 Task: Check the percentage active listings of furnished in the last 3 years.
Action: Mouse moved to (770, 181)
Screenshot: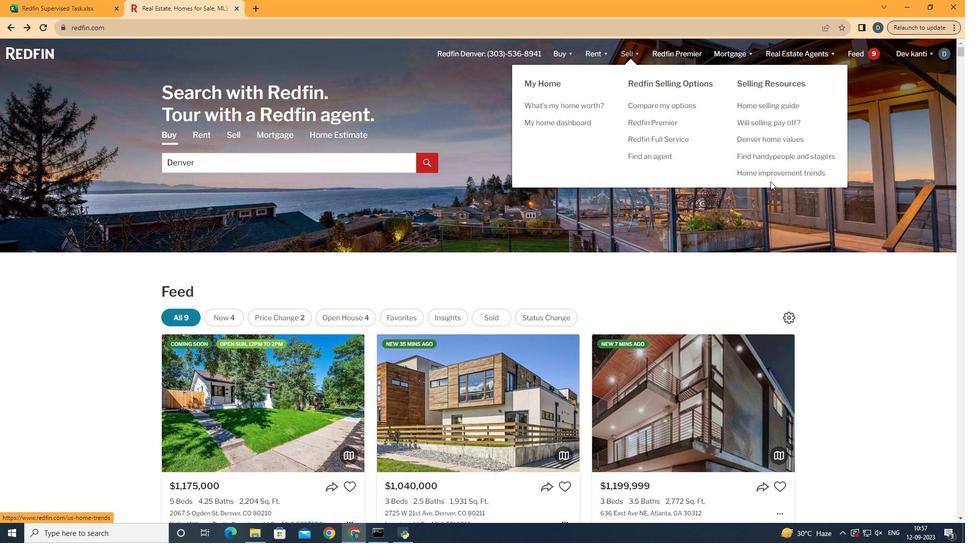 
Action: Mouse pressed left at (770, 181)
Screenshot: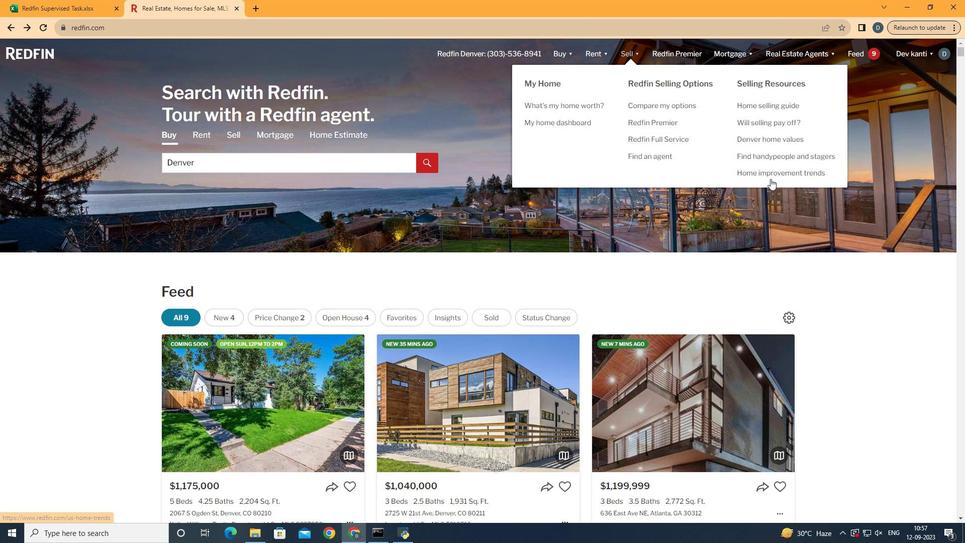 
Action: Mouse moved to (771, 174)
Screenshot: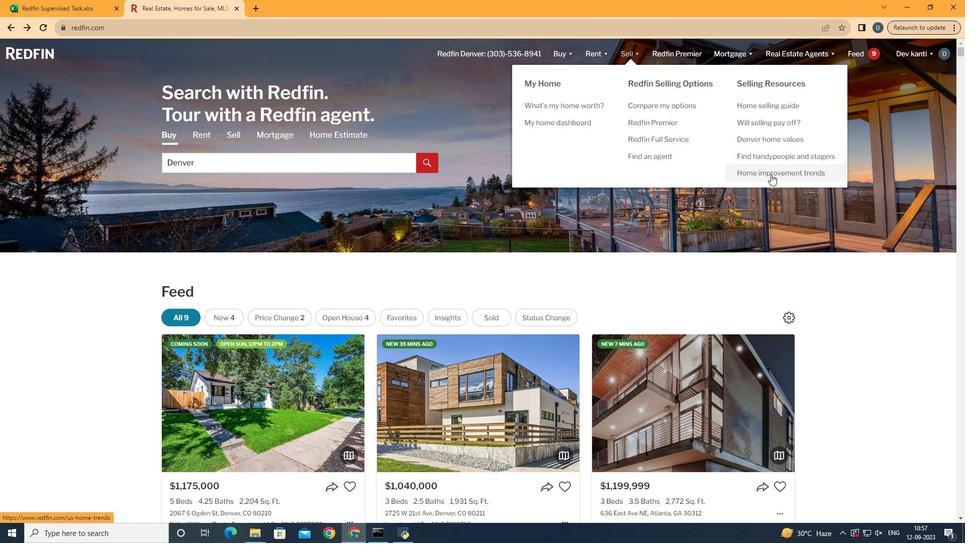 
Action: Mouse pressed left at (771, 174)
Screenshot: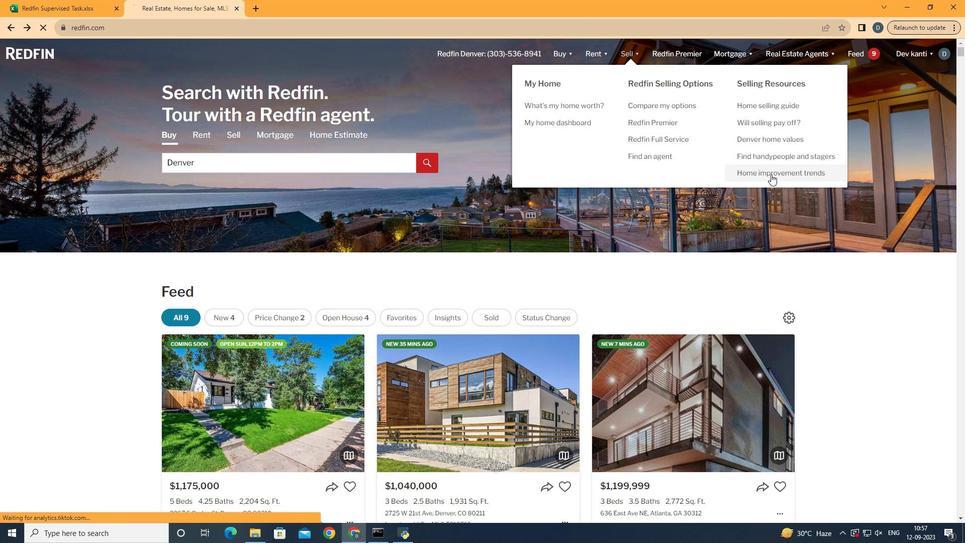 
Action: Mouse moved to (249, 197)
Screenshot: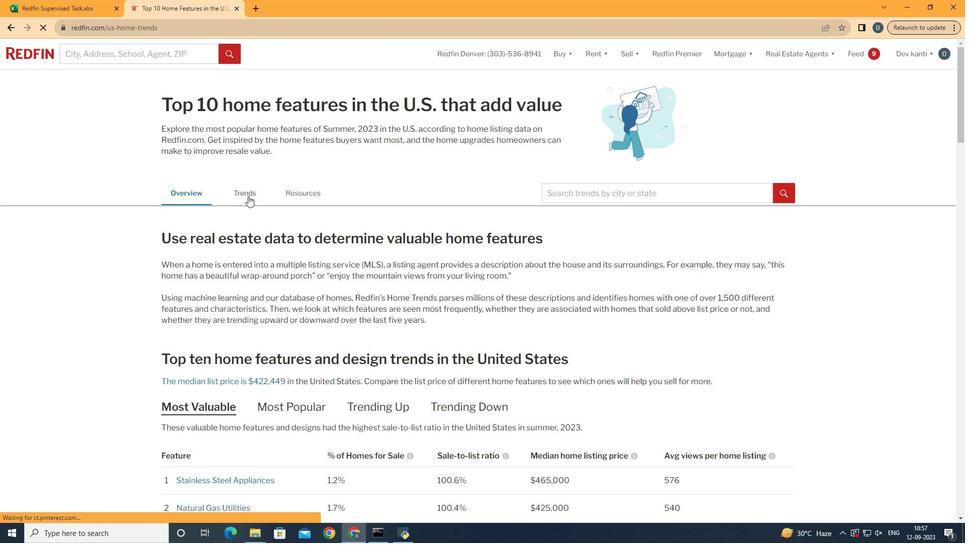 
Action: Mouse pressed left at (249, 197)
Screenshot: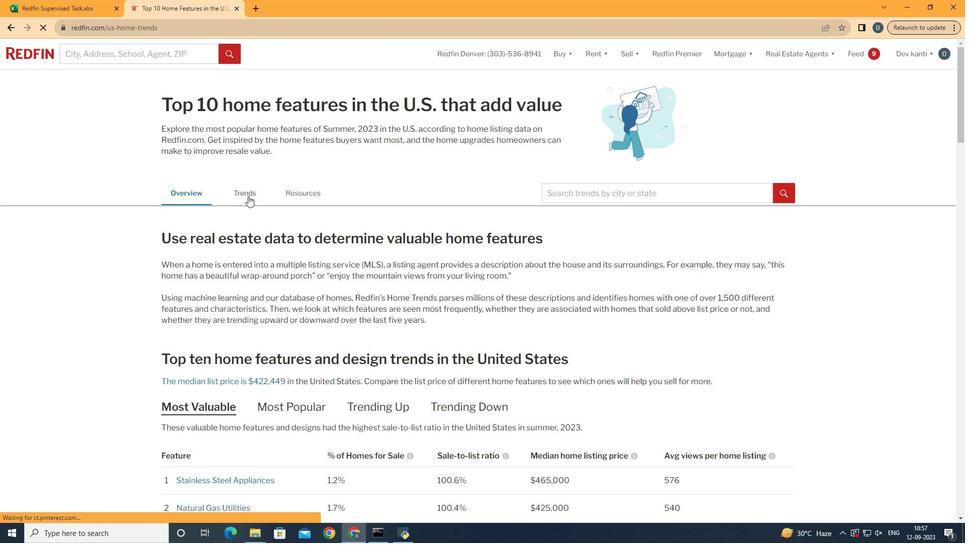 
Action: Mouse moved to (329, 275)
Screenshot: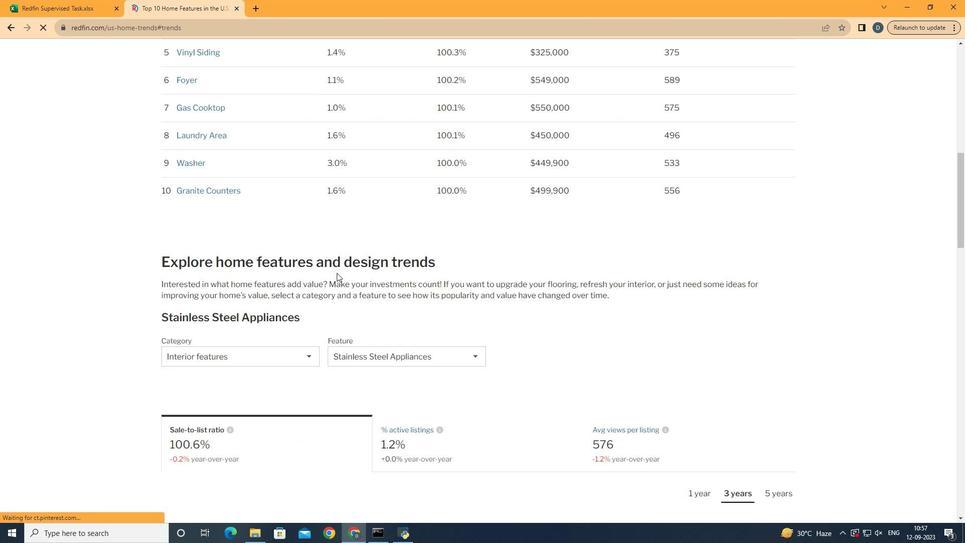 
Action: Mouse scrolled (329, 274) with delta (0, 0)
Screenshot: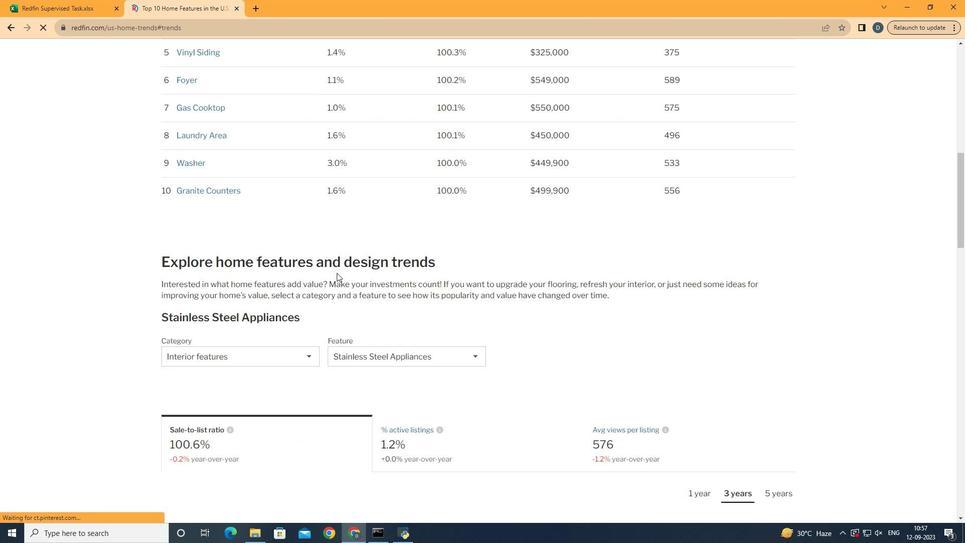 
Action: Mouse scrolled (329, 274) with delta (0, 0)
Screenshot: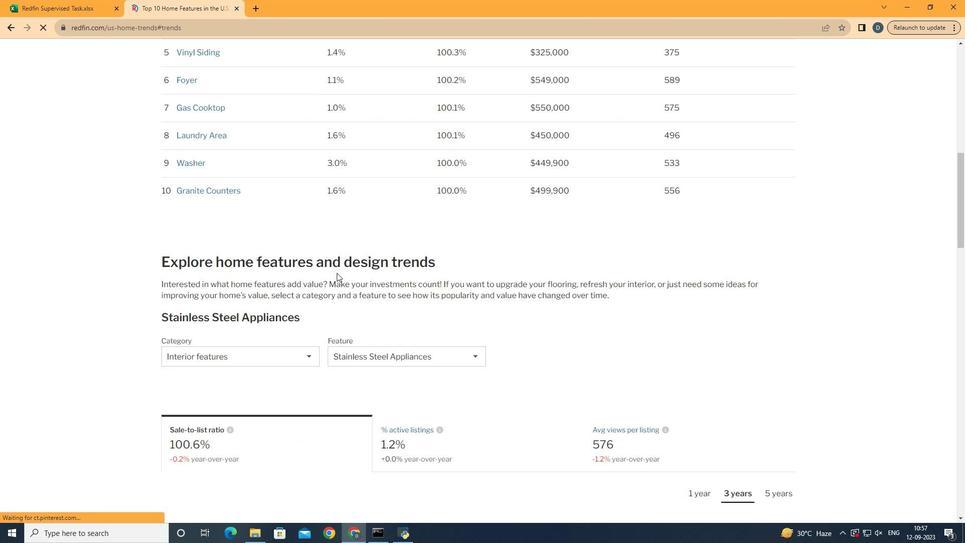 
Action: Mouse moved to (329, 275)
Screenshot: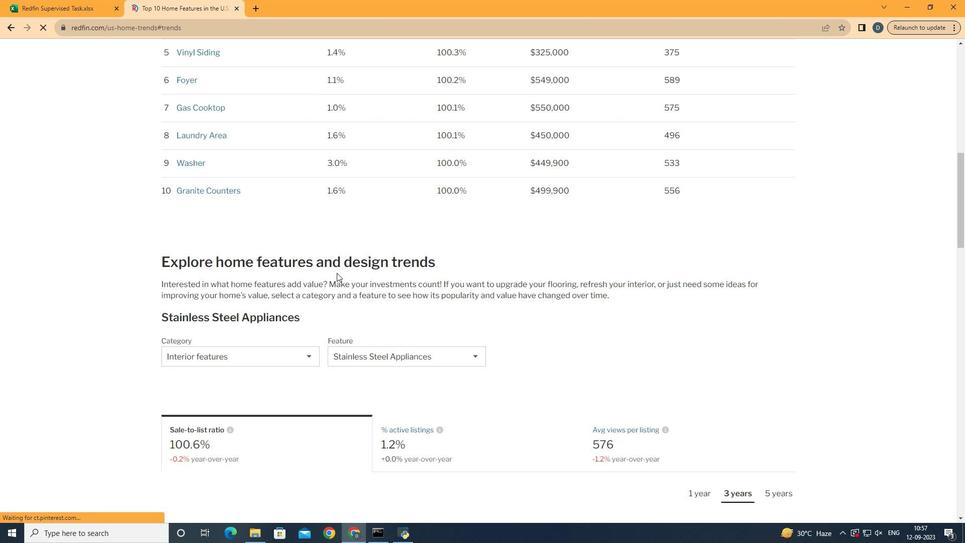 
Action: Mouse scrolled (329, 274) with delta (0, 0)
Screenshot: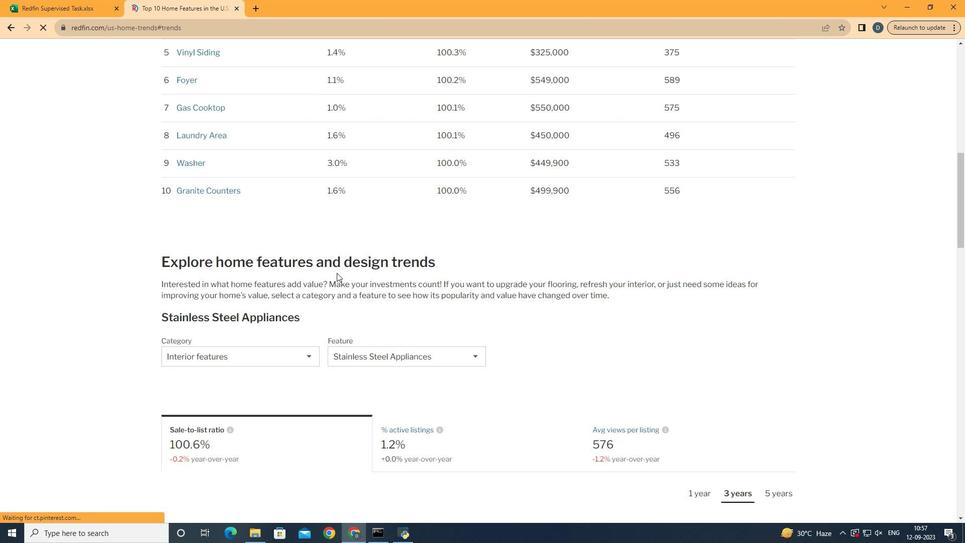 
Action: Mouse moved to (331, 275)
Screenshot: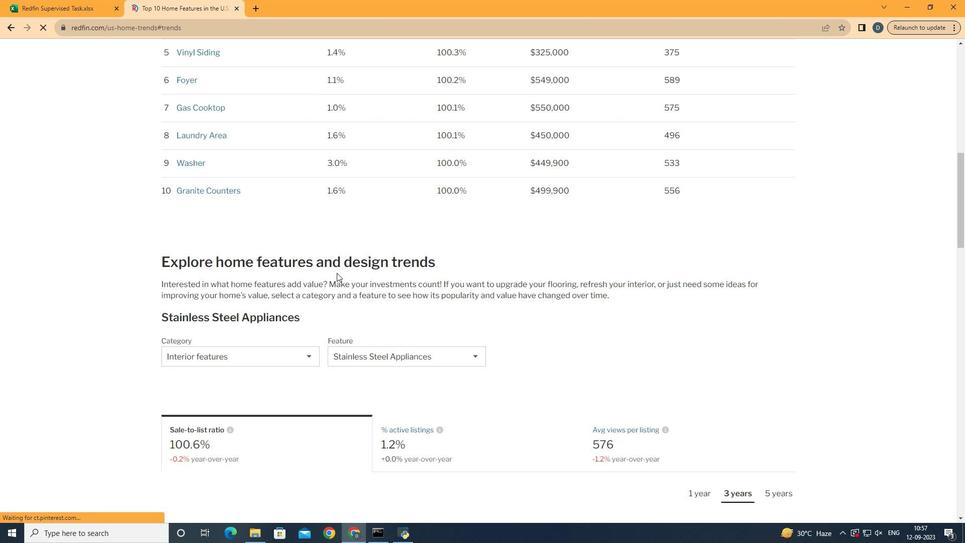 
Action: Mouse scrolled (331, 274) with delta (0, 0)
Screenshot: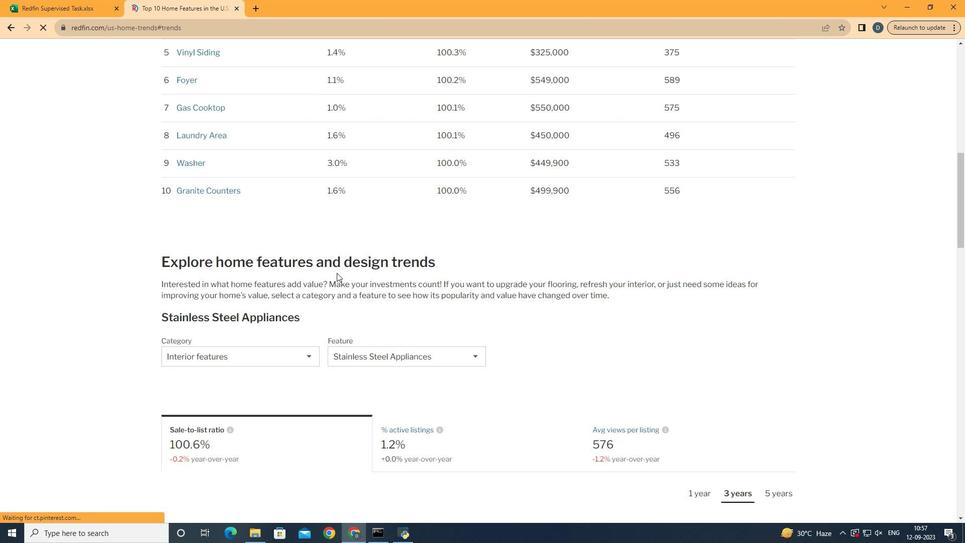 
Action: Mouse moved to (333, 274)
Screenshot: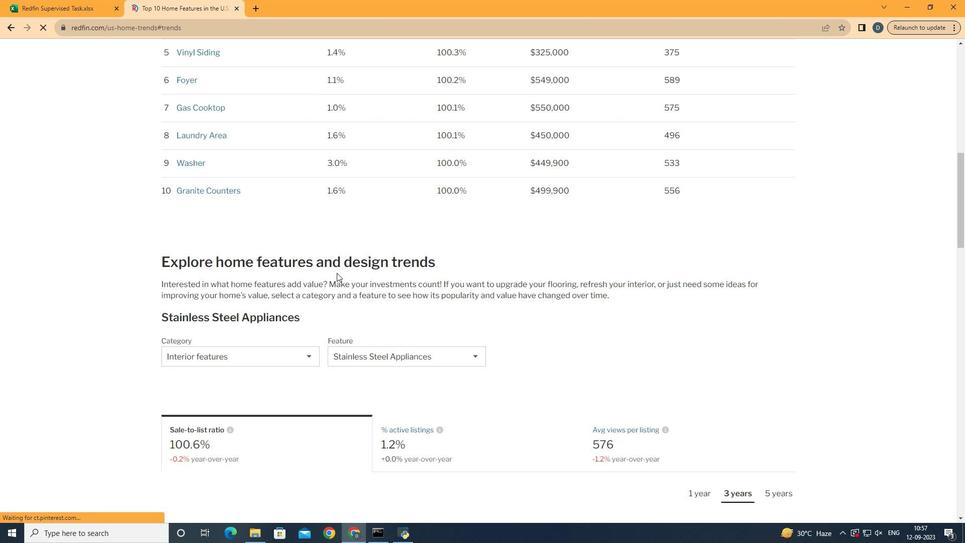 
Action: Mouse scrolled (333, 273) with delta (0, 0)
Screenshot: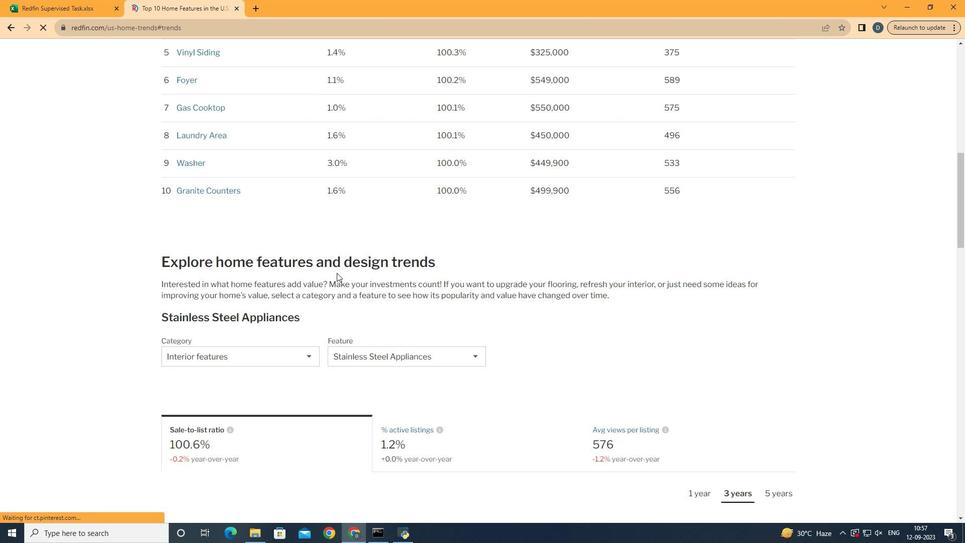 
Action: Mouse moved to (336, 273)
Screenshot: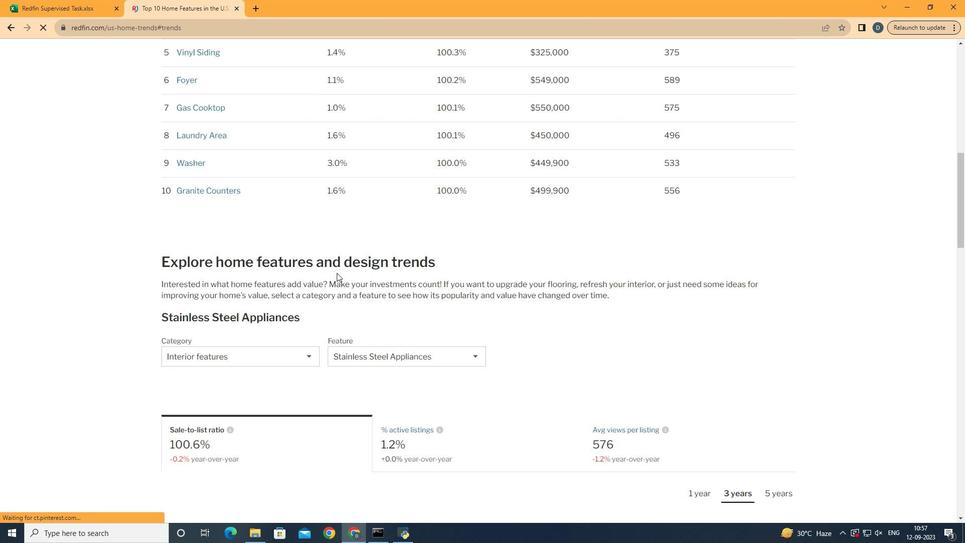
Action: Mouse scrolled (336, 272) with delta (0, 0)
Screenshot: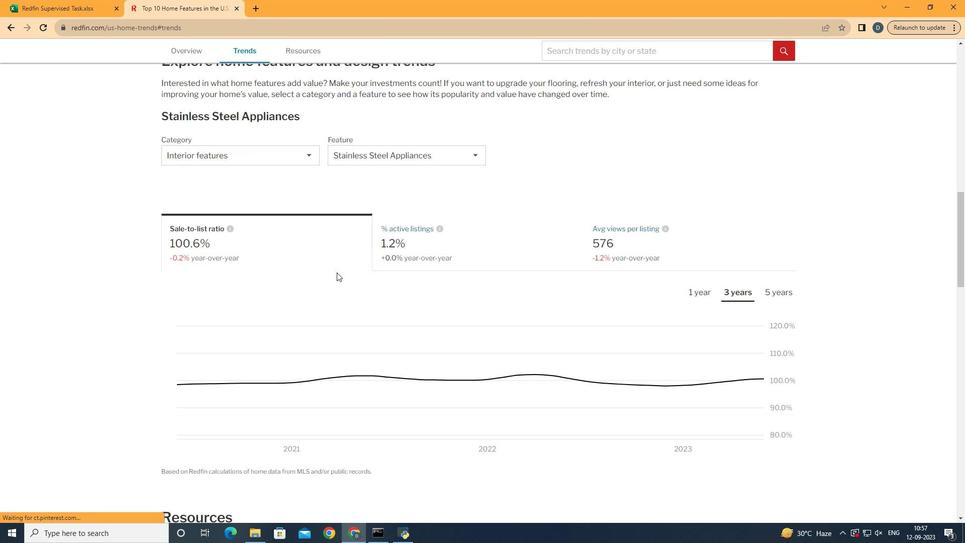 
Action: Mouse scrolled (336, 272) with delta (0, 0)
Screenshot: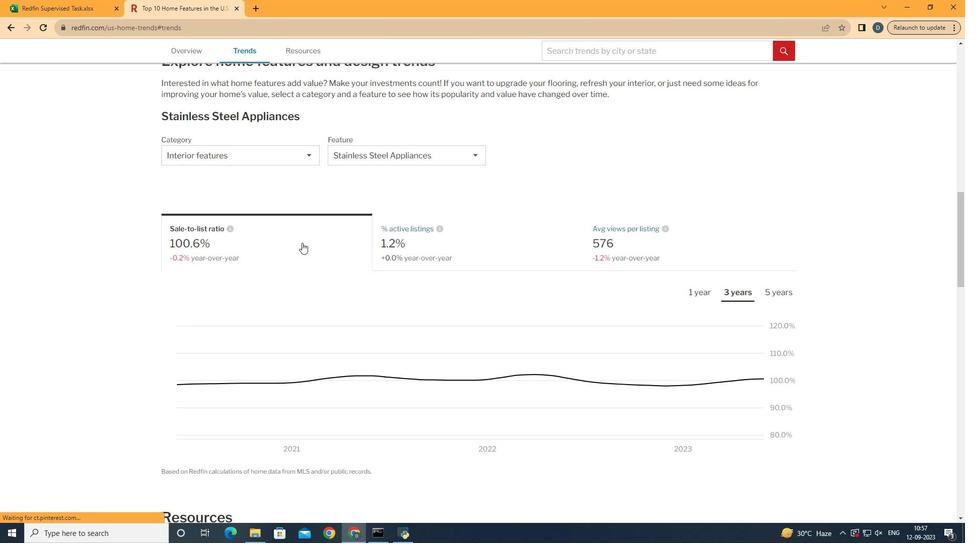 
Action: Mouse scrolled (336, 272) with delta (0, 0)
Screenshot: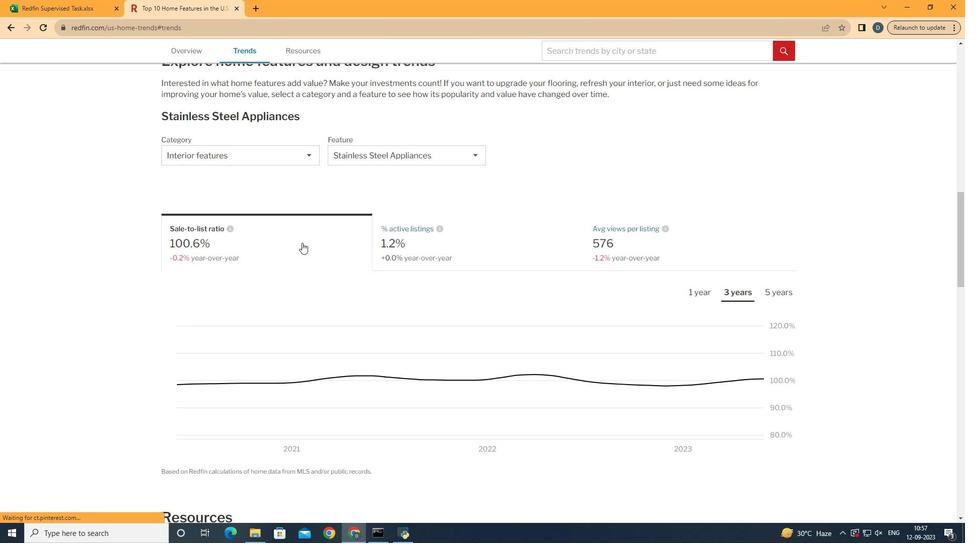 
Action: Mouse scrolled (336, 272) with delta (0, 0)
Screenshot: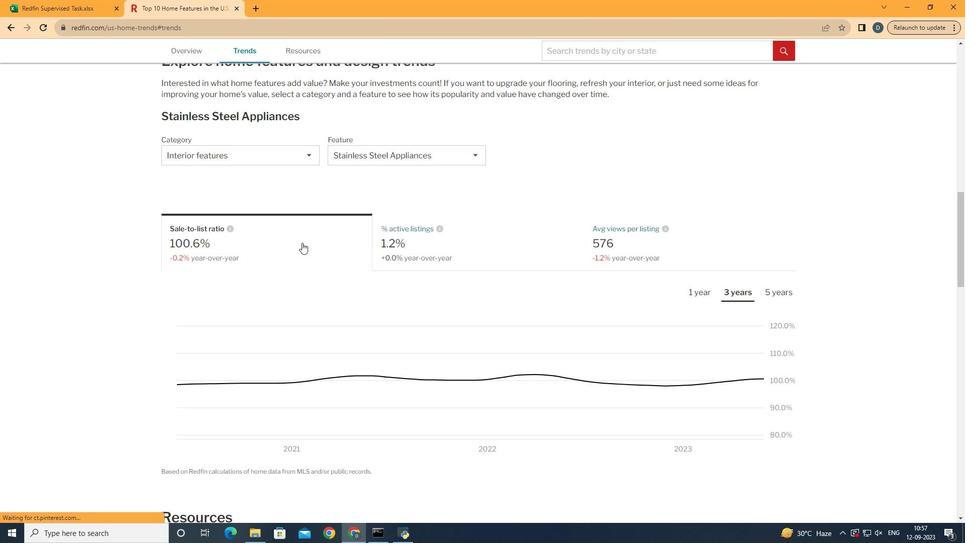 
Action: Mouse moved to (278, 157)
Screenshot: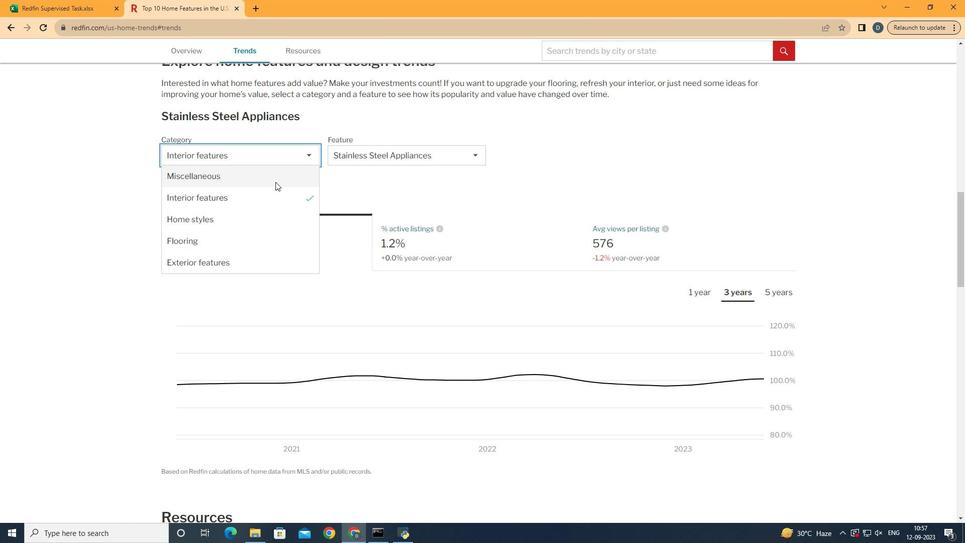 
Action: Mouse pressed left at (278, 157)
Screenshot: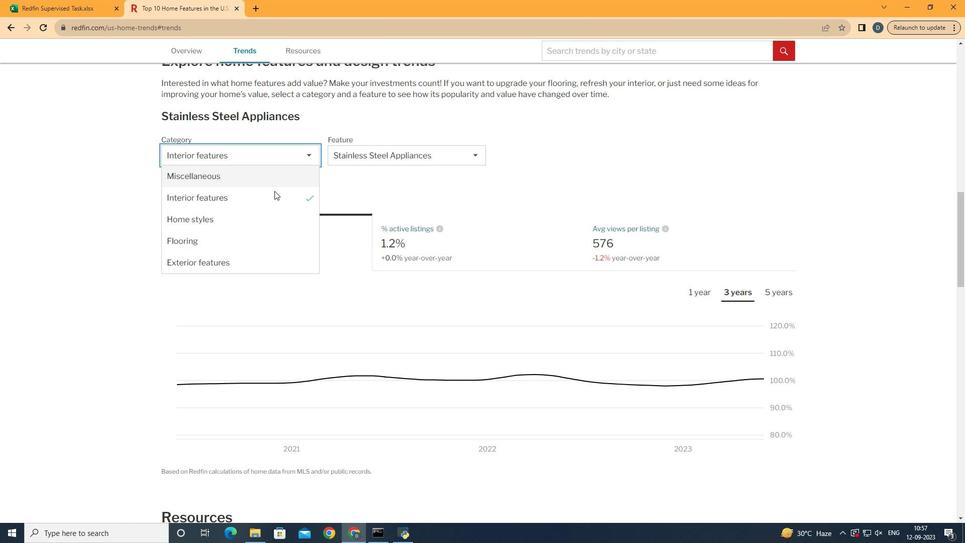 
Action: Mouse moved to (274, 194)
Screenshot: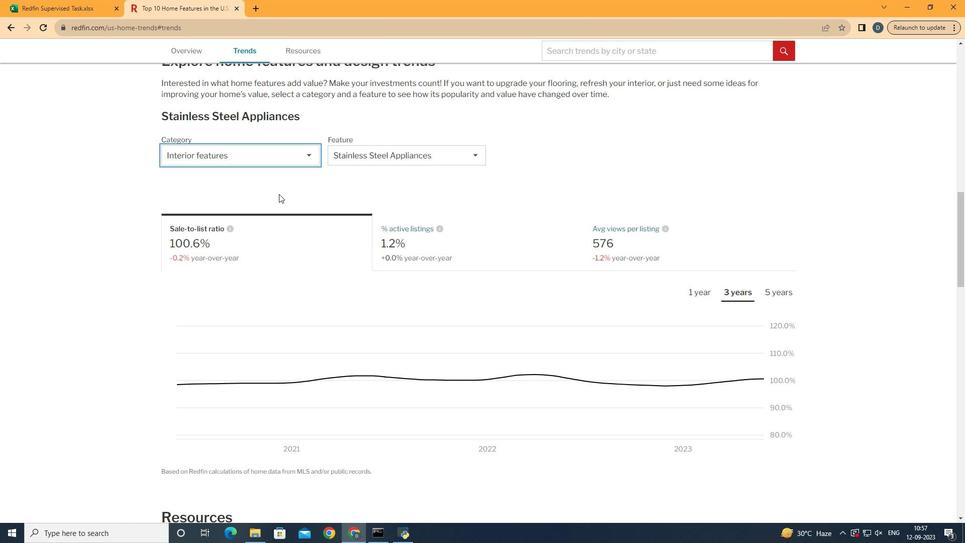 
Action: Mouse pressed left at (274, 194)
Screenshot: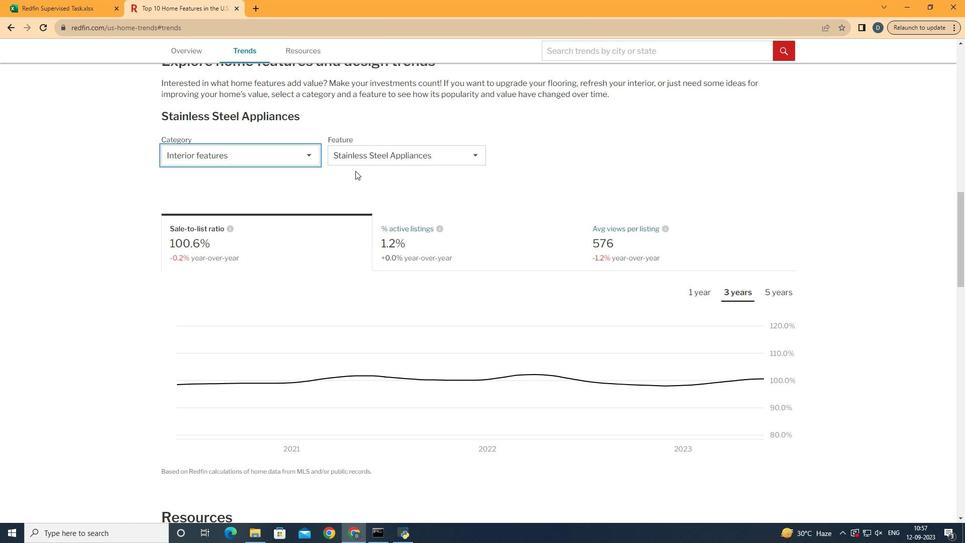 
Action: Mouse moved to (378, 157)
Screenshot: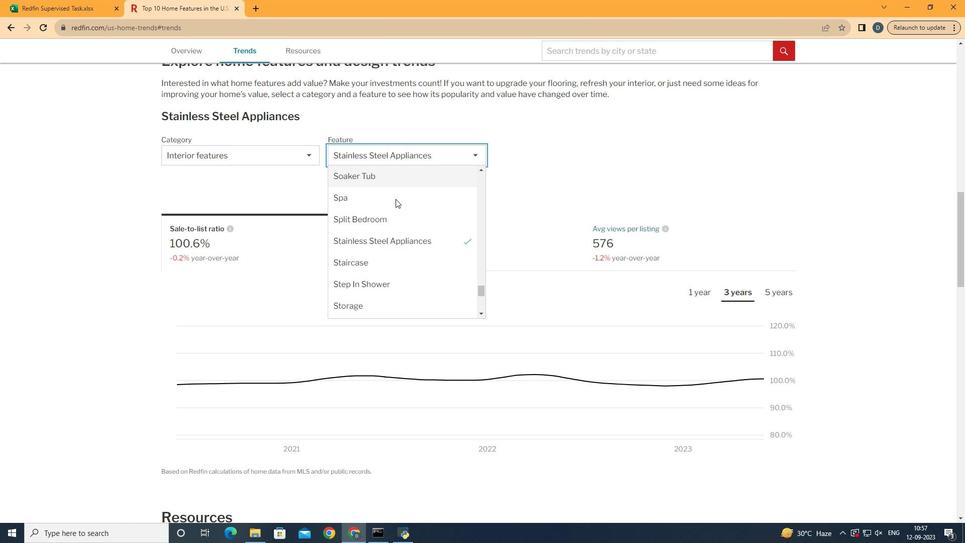 
Action: Mouse pressed left at (378, 157)
Screenshot: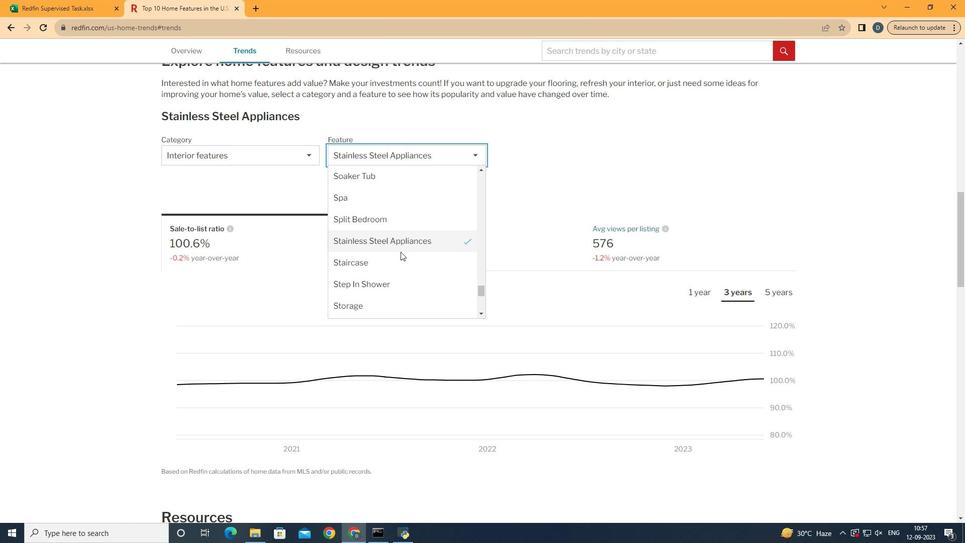 
Action: Mouse moved to (400, 255)
Screenshot: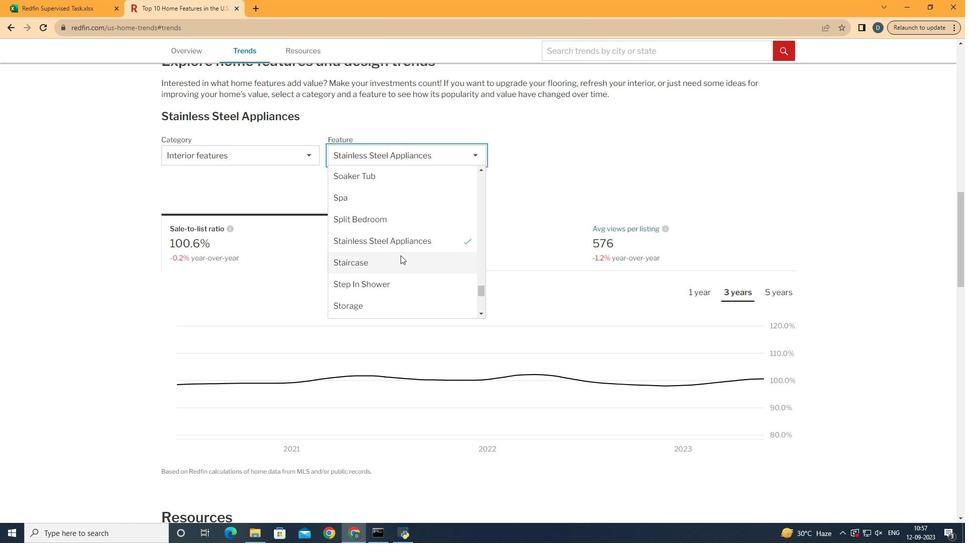 
Action: Mouse scrolled (400, 255) with delta (0, 0)
Screenshot: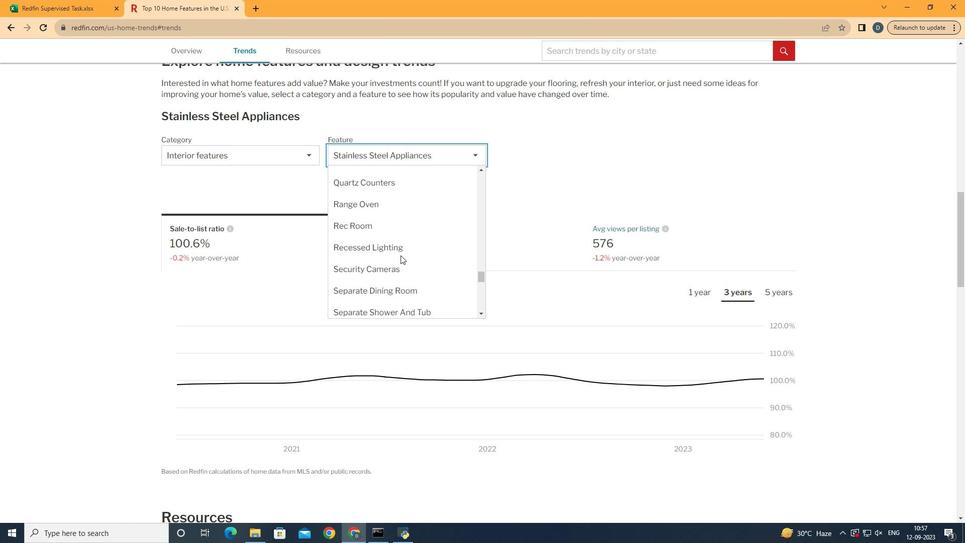 
Action: Mouse scrolled (400, 255) with delta (0, 0)
Screenshot: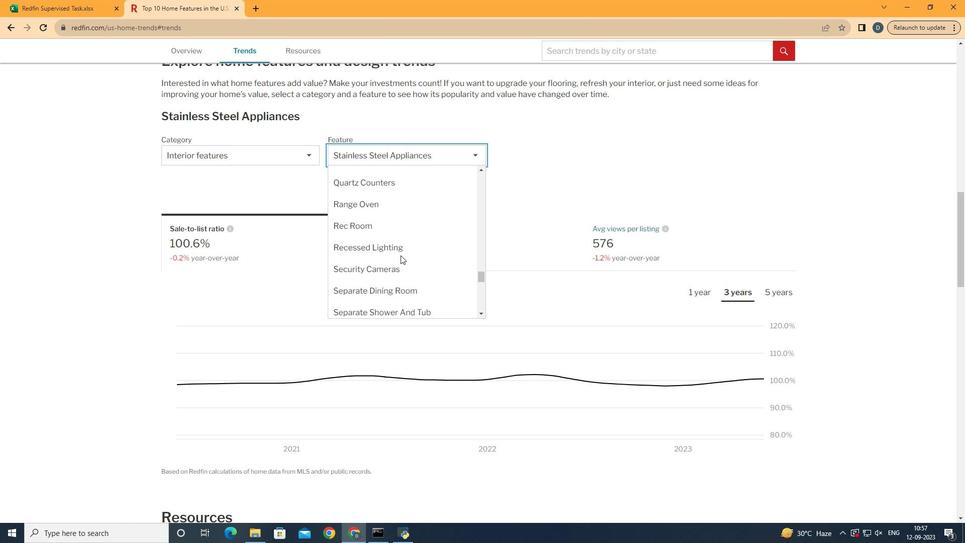
Action: Mouse scrolled (400, 255) with delta (0, 0)
Screenshot: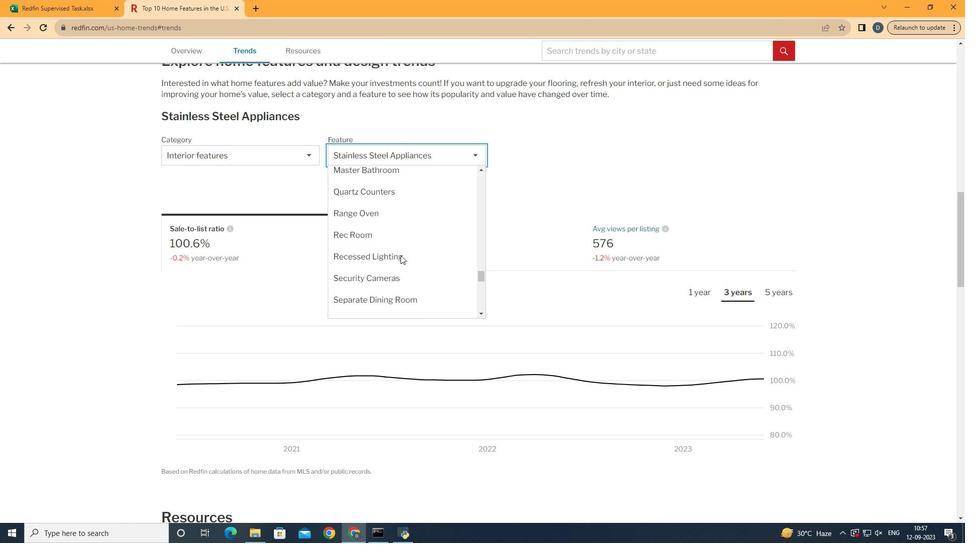 
Action: Mouse scrolled (400, 255) with delta (0, 0)
Screenshot: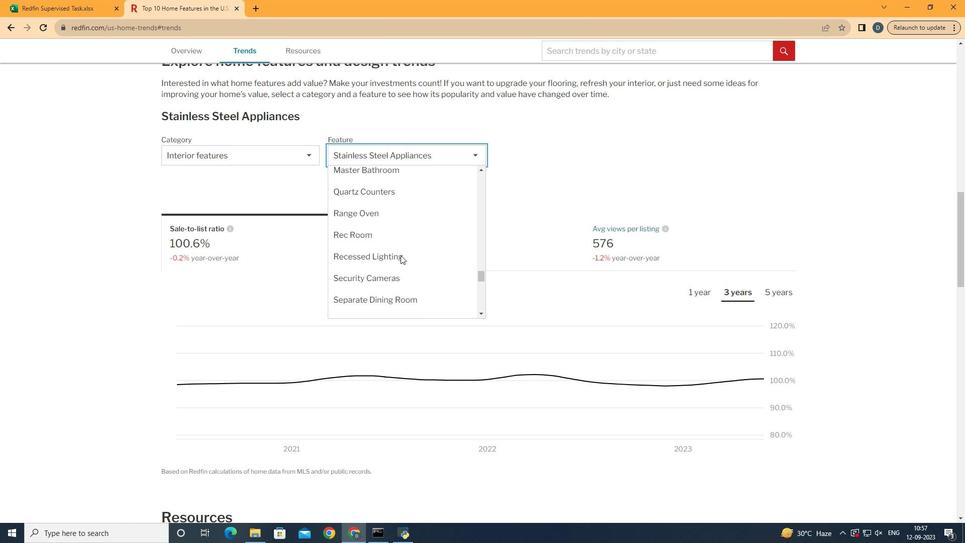 
Action: Mouse scrolled (400, 255) with delta (0, 0)
Screenshot: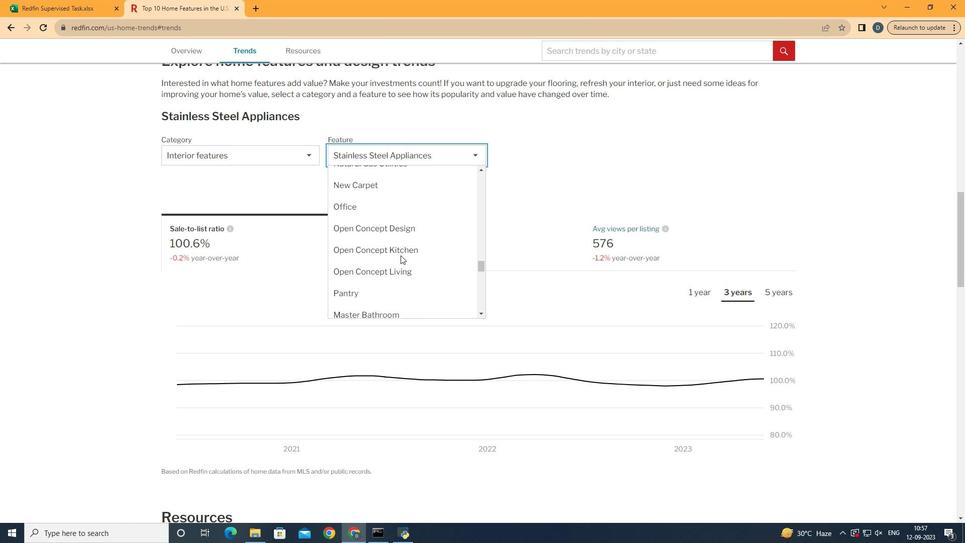 
Action: Mouse scrolled (400, 255) with delta (0, 0)
Screenshot: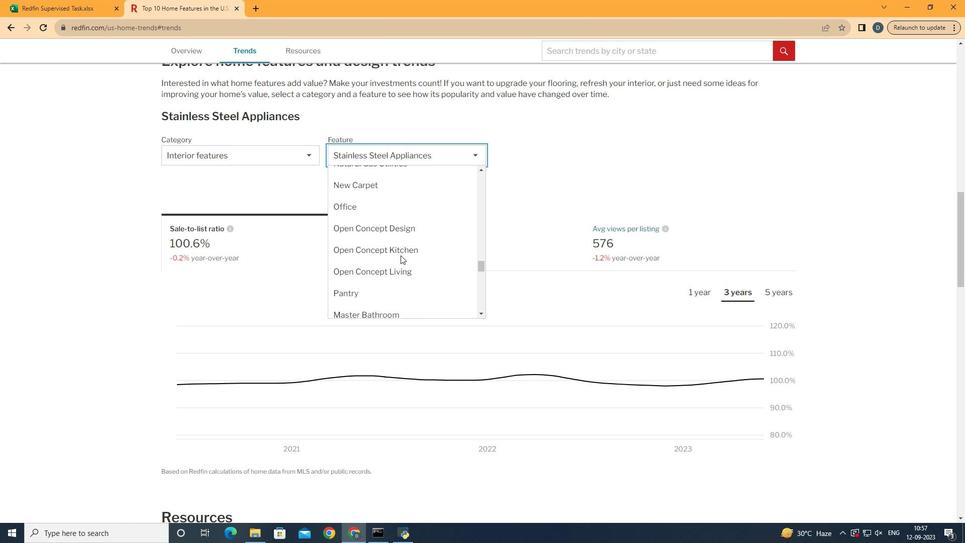 
Action: Mouse scrolled (400, 255) with delta (0, 0)
Screenshot: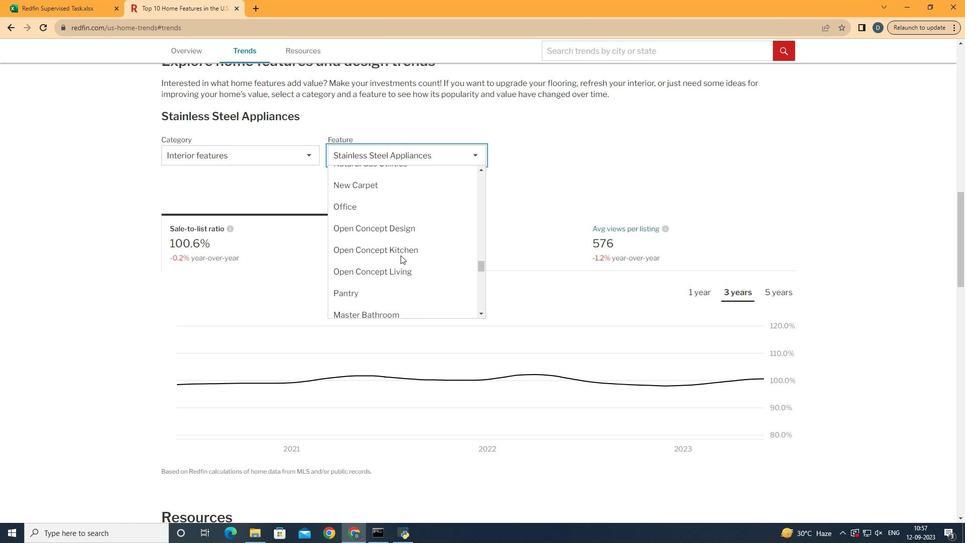 
Action: Mouse scrolled (400, 255) with delta (0, 0)
Screenshot: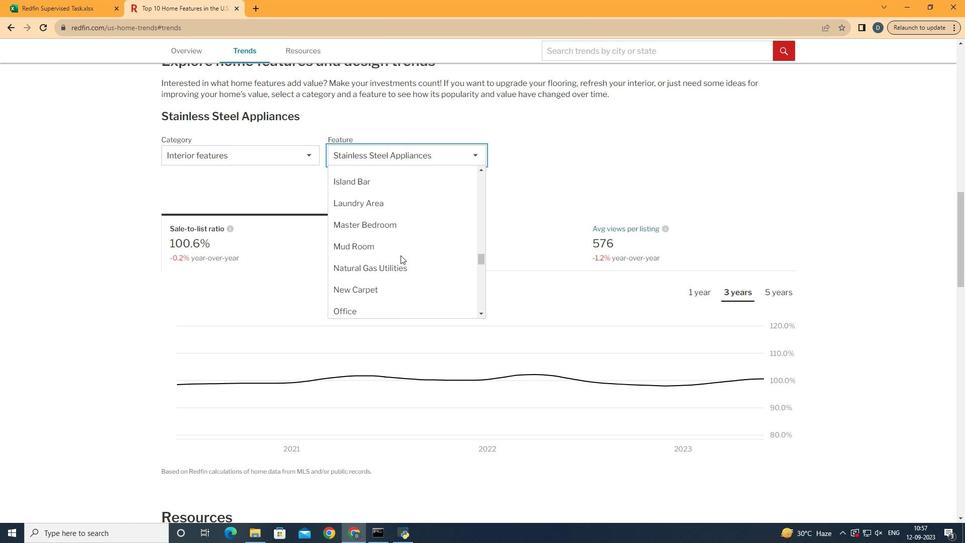 
Action: Mouse scrolled (400, 255) with delta (0, 0)
Screenshot: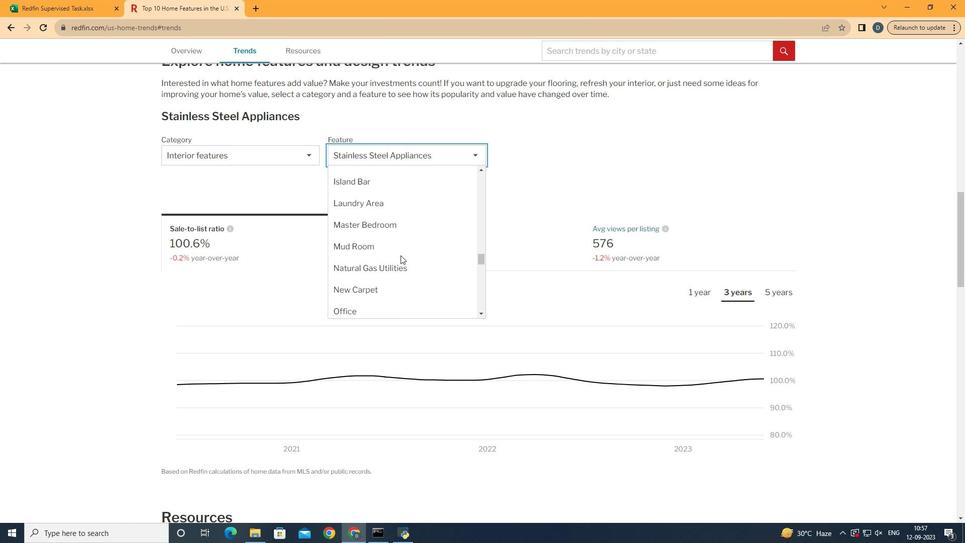 
Action: Mouse scrolled (400, 255) with delta (0, 0)
Screenshot: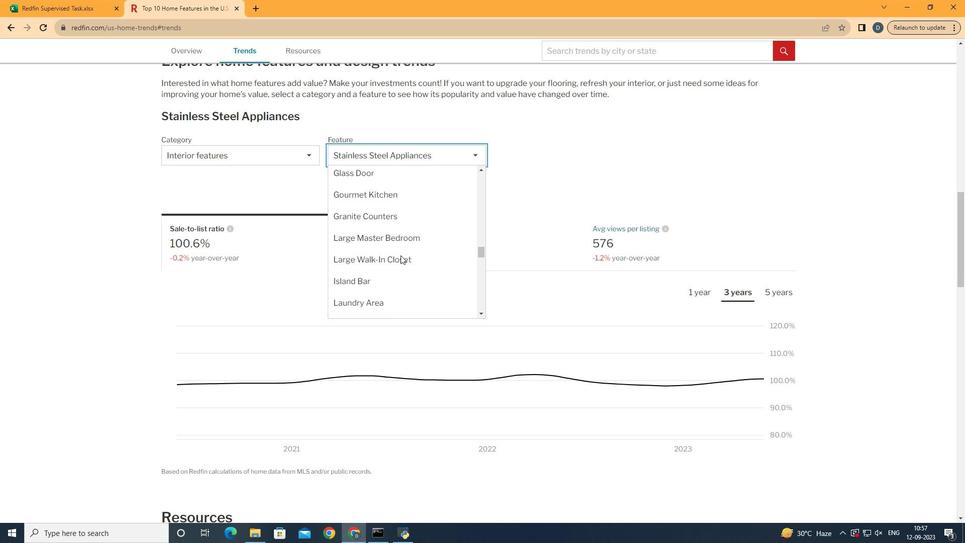 
Action: Mouse scrolled (400, 255) with delta (0, 0)
Screenshot: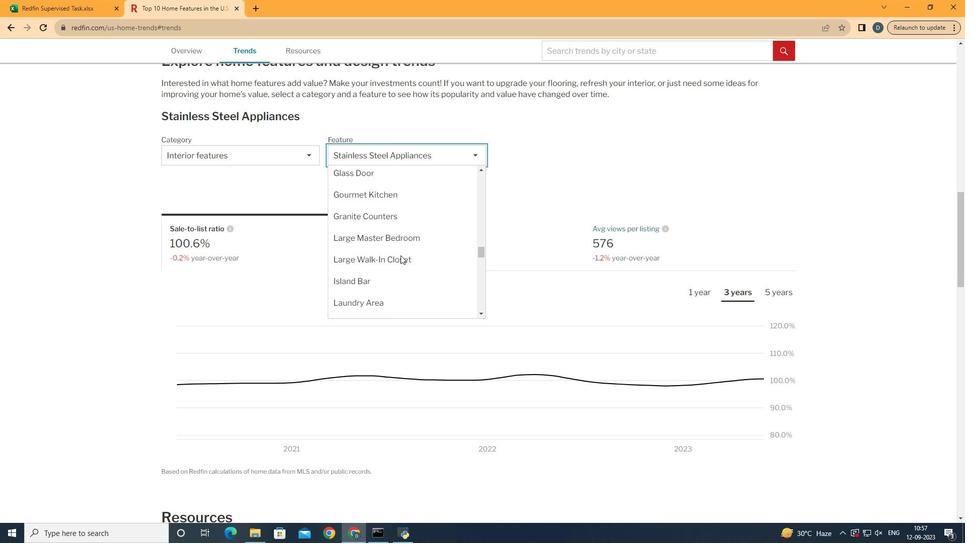 
Action: Mouse scrolled (400, 255) with delta (0, 0)
Screenshot: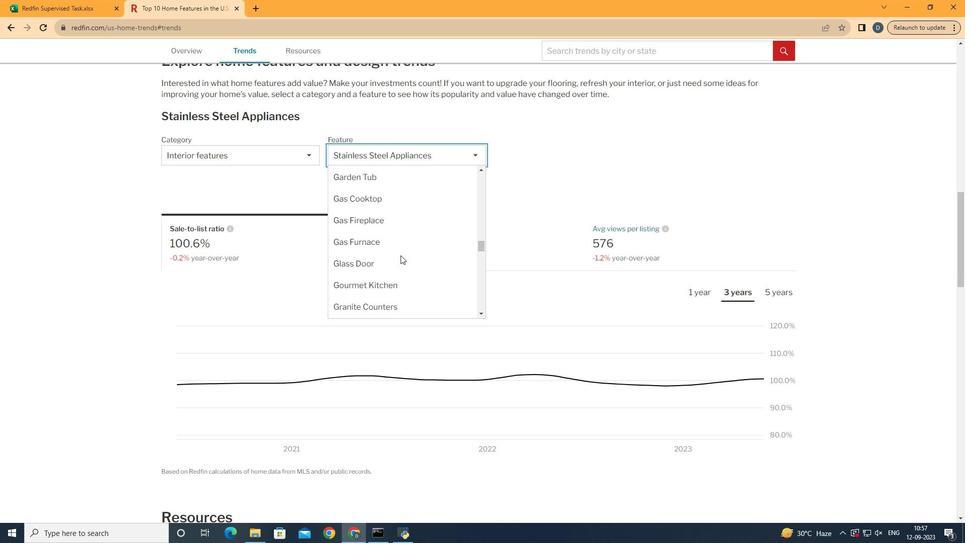 
Action: Mouse scrolled (400, 255) with delta (0, 0)
Screenshot: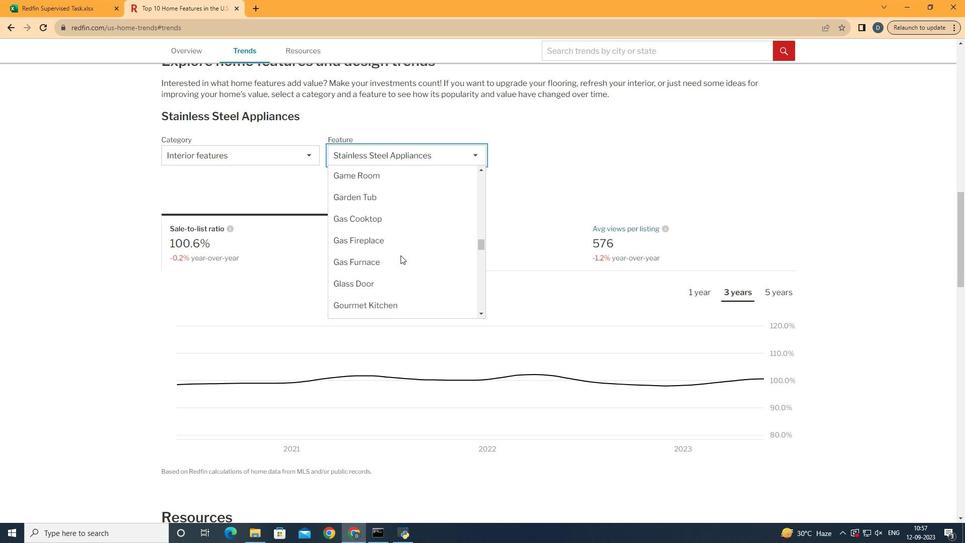 
Action: Mouse scrolled (400, 255) with delta (0, 0)
Screenshot: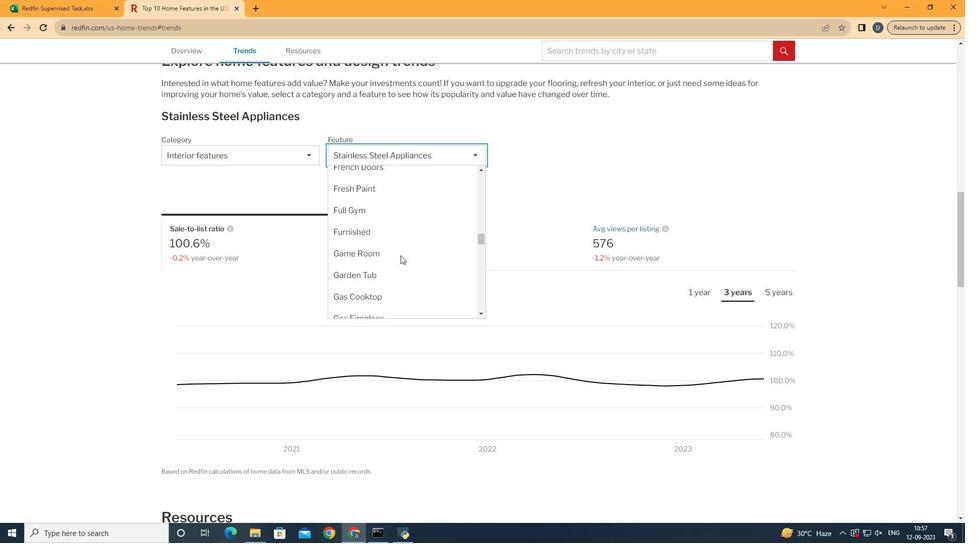 
Action: Mouse scrolled (400, 255) with delta (0, 0)
Screenshot: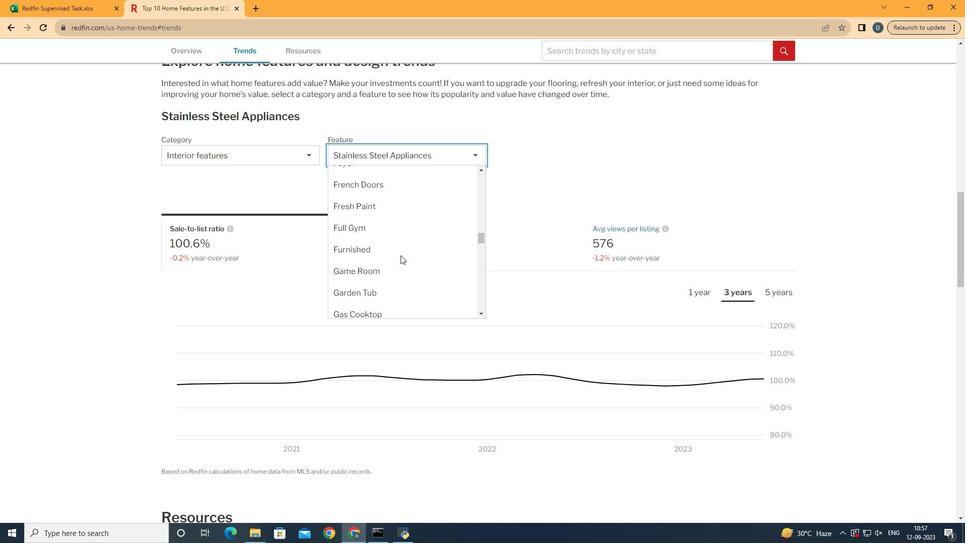 
Action: Mouse scrolled (400, 255) with delta (0, 0)
Screenshot: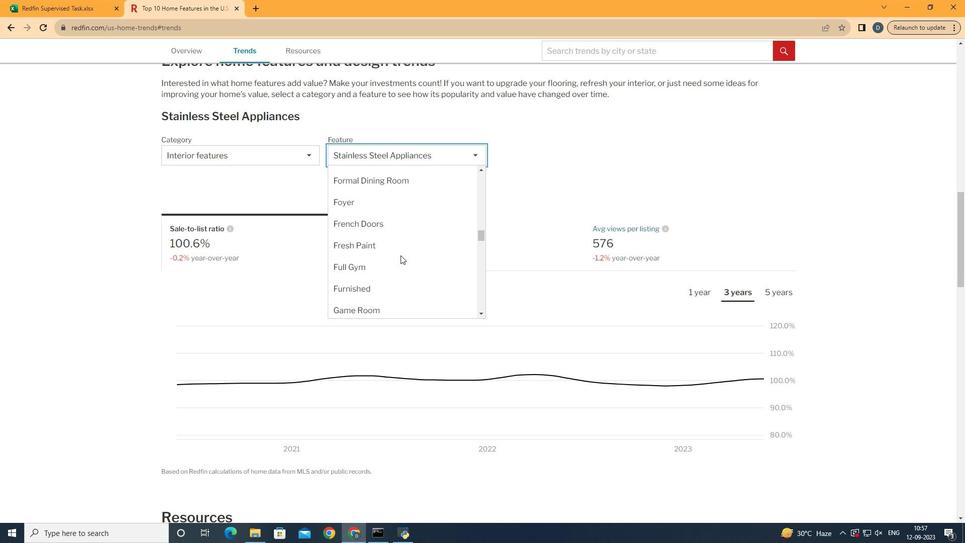 
Action: Mouse scrolled (400, 255) with delta (0, 0)
Screenshot: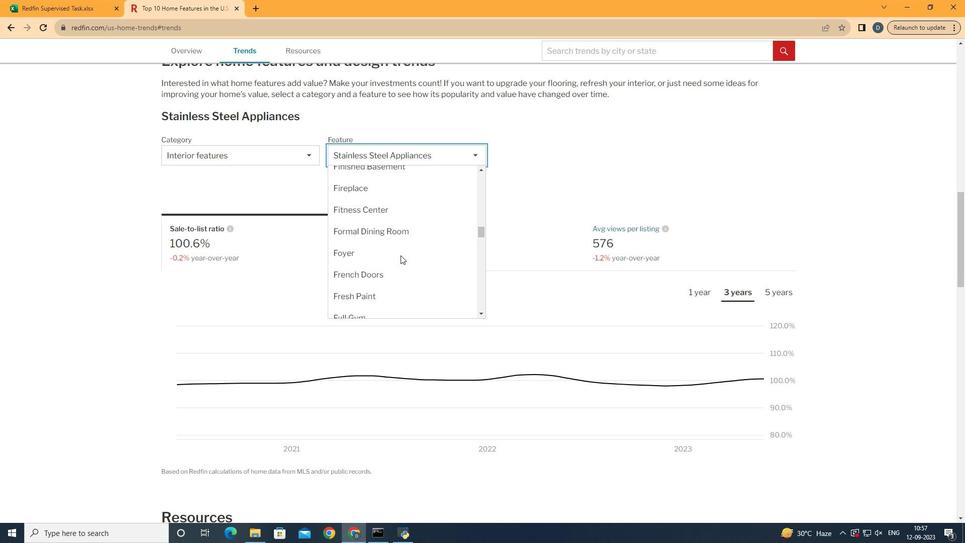 
Action: Mouse scrolled (400, 255) with delta (0, 0)
Screenshot: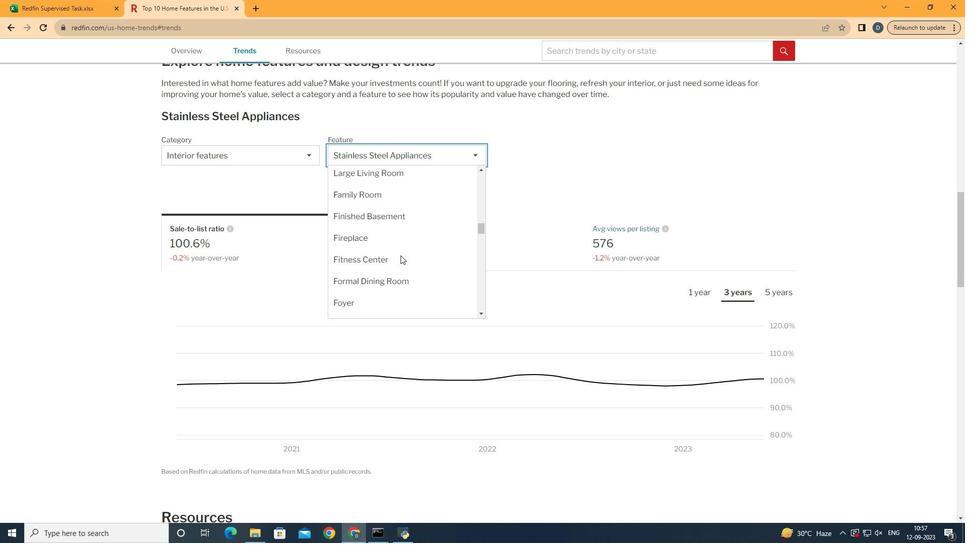 
Action: Mouse scrolled (400, 255) with delta (0, 0)
Screenshot: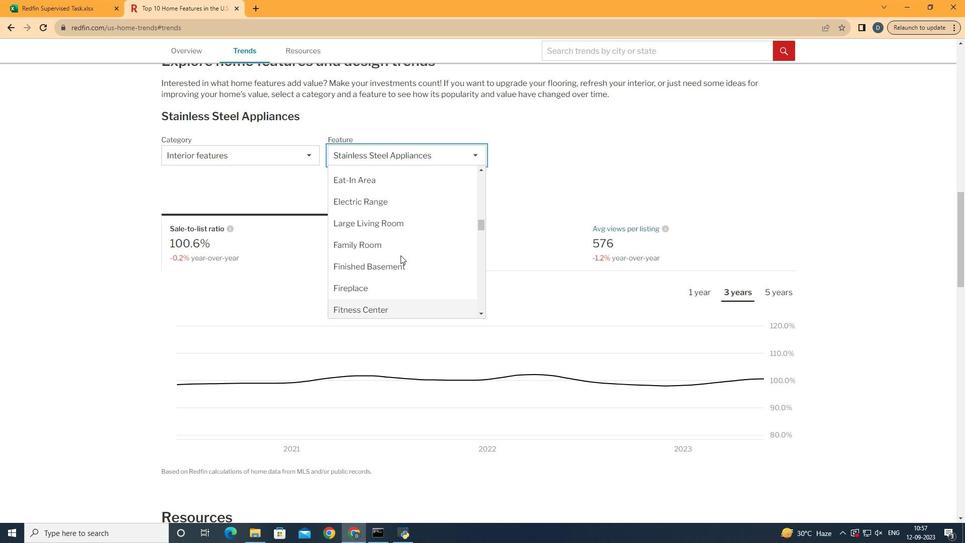 
Action: Mouse moved to (402, 255)
Screenshot: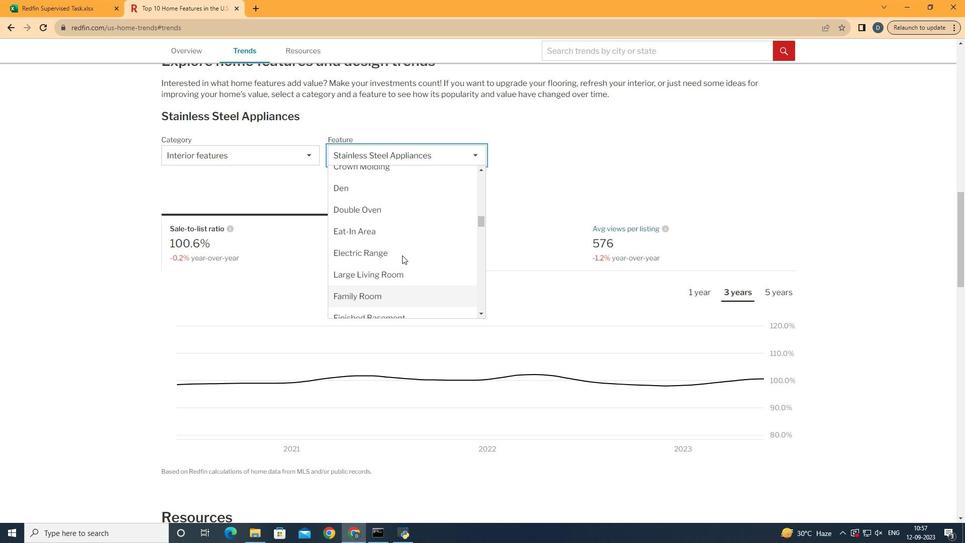 
Action: Mouse scrolled (402, 255) with delta (0, 0)
Screenshot: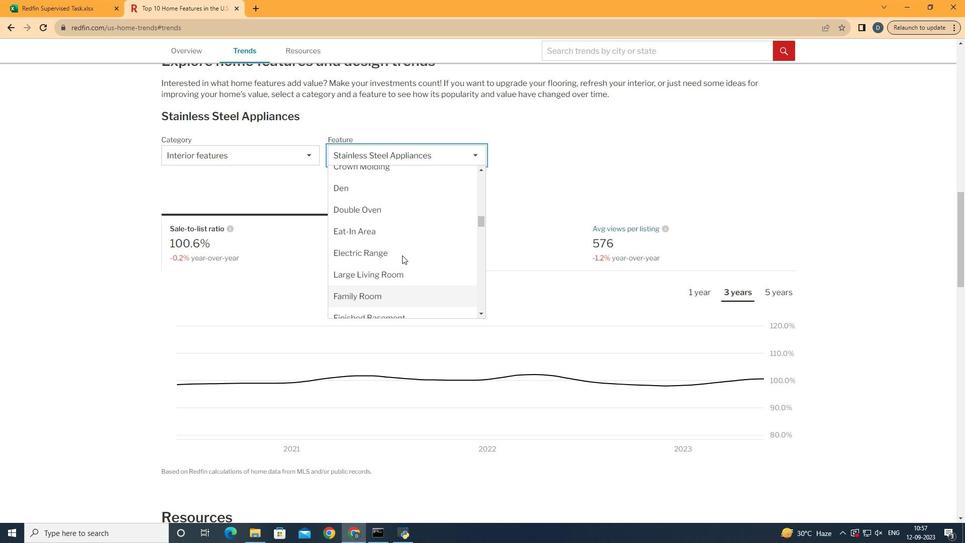 
Action: Mouse scrolled (402, 255) with delta (0, 0)
Screenshot: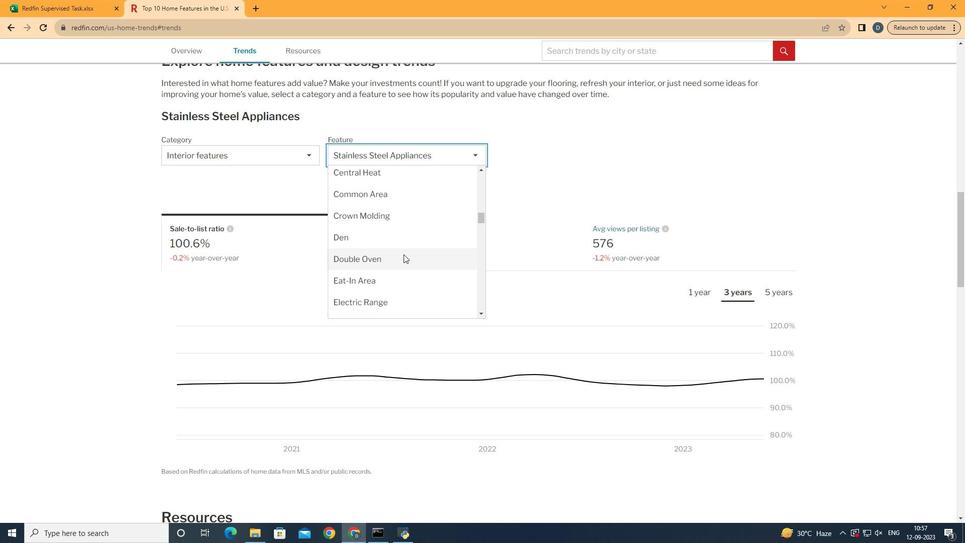 
Action: Mouse moved to (436, 258)
Screenshot: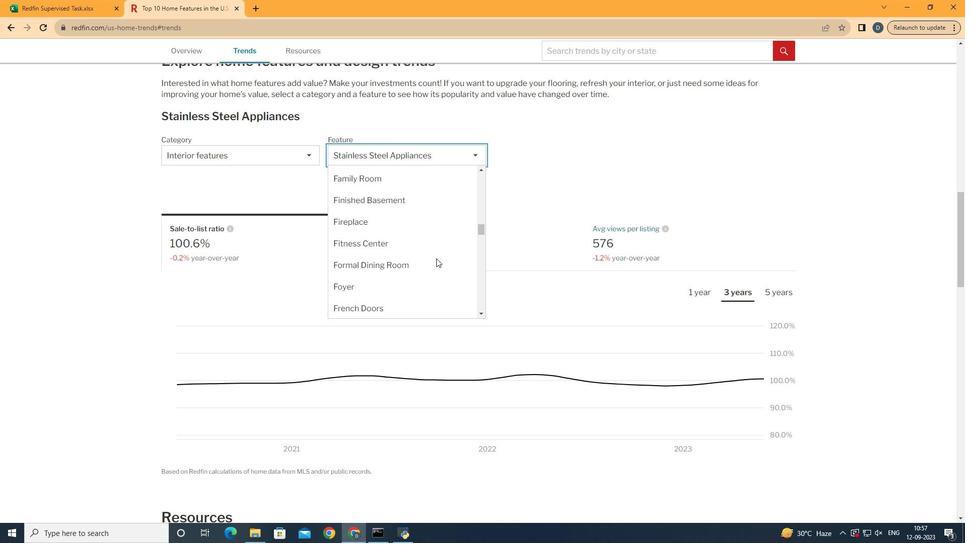 
Action: Mouse scrolled (436, 257) with delta (0, 0)
Screenshot: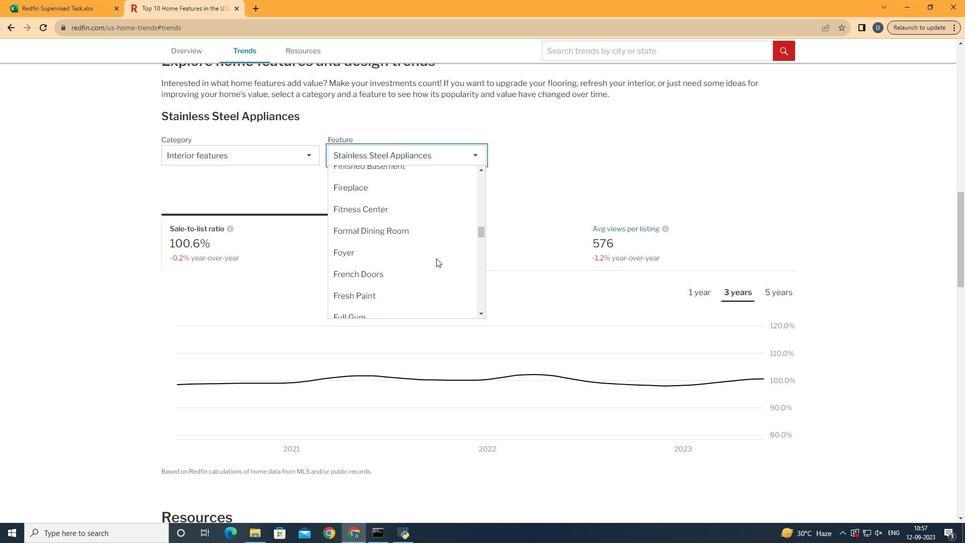 
Action: Mouse scrolled (436, 257) with delta (0, 0)
Screenshot: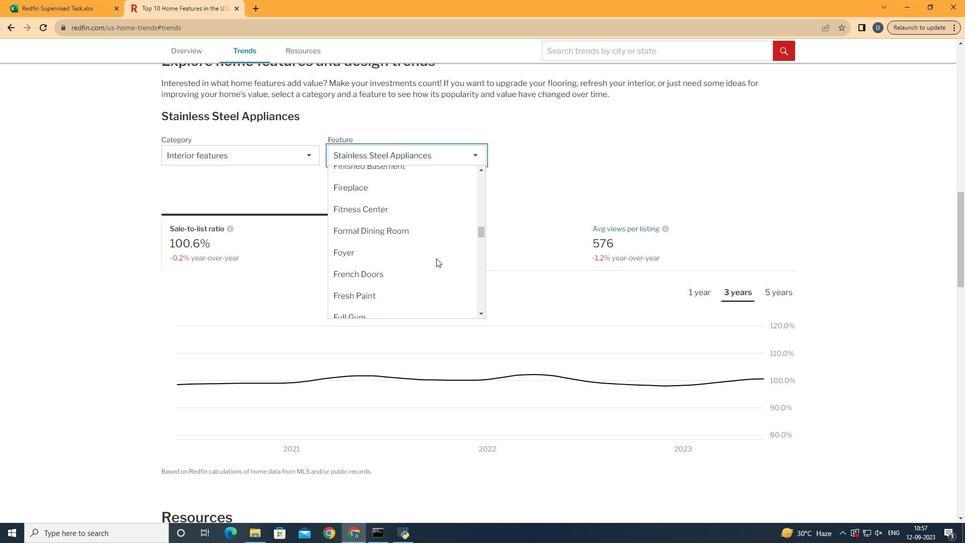 
Action: Mouse scrolled (436, 257) with delta (0, 0)
Screenshot: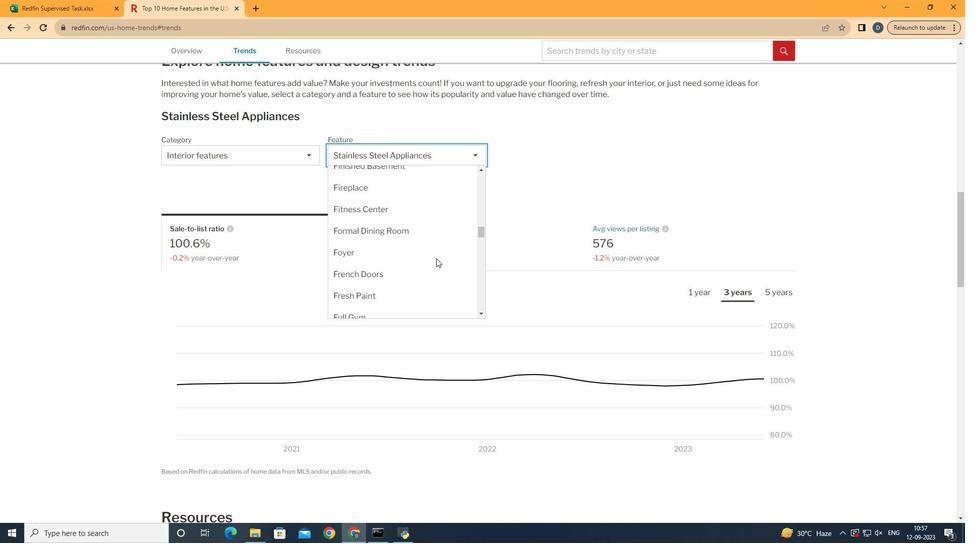 
Action: Mouse scrolled (436, 257) with delta (0, 0)
Screenshot: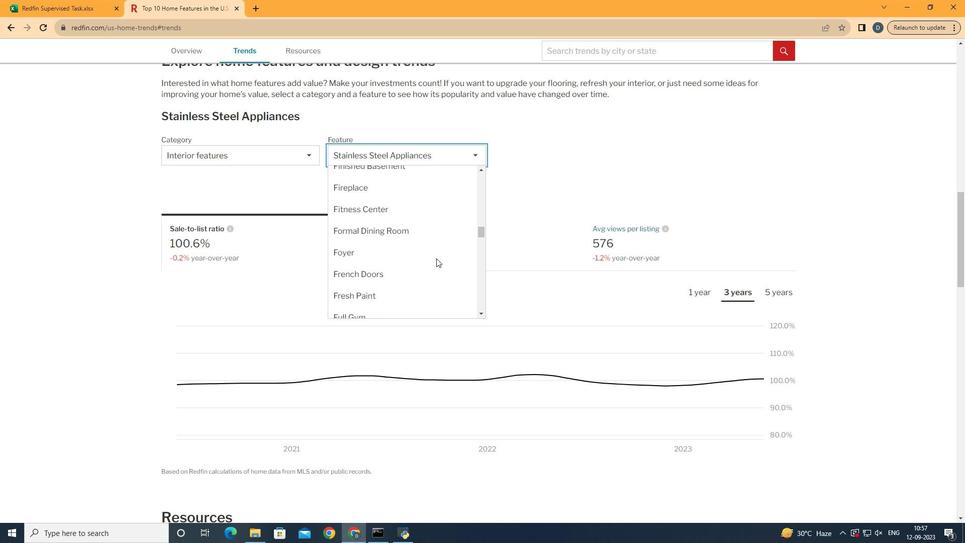 
Action: Mouse moved to (426, 245)
Screenshot: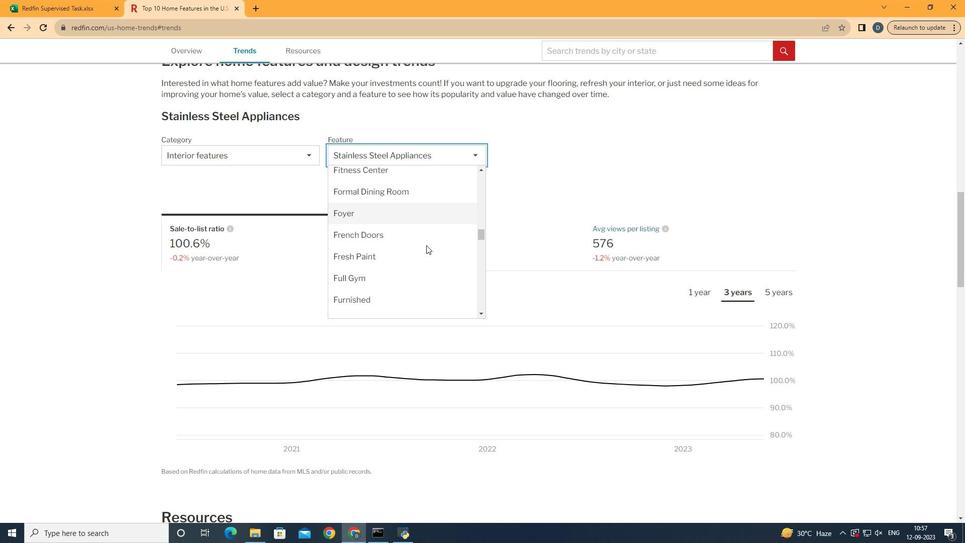 
Action: Mouse scrolled (426, 244) with delta (0, 0)
Screenshot: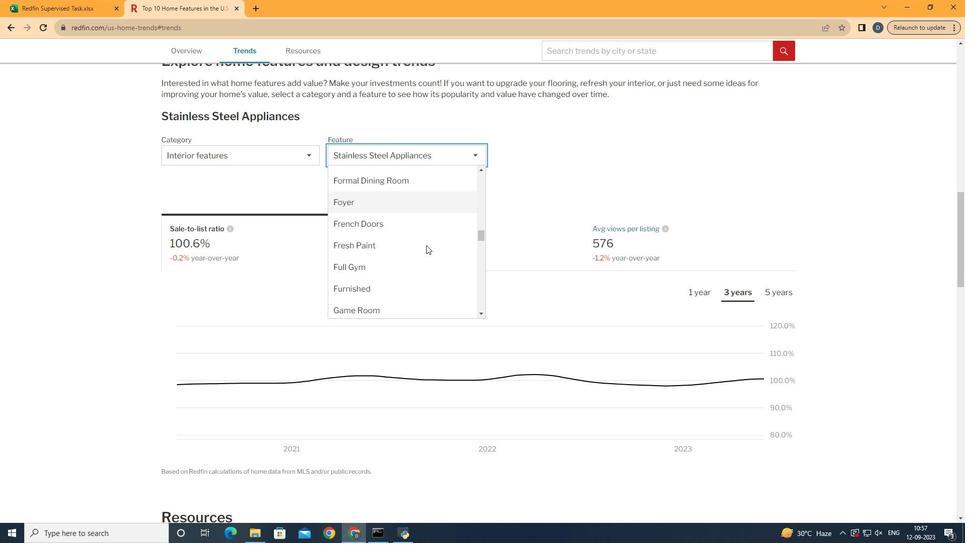 
Action: Mouse moved to (403, 271)
Screenshot: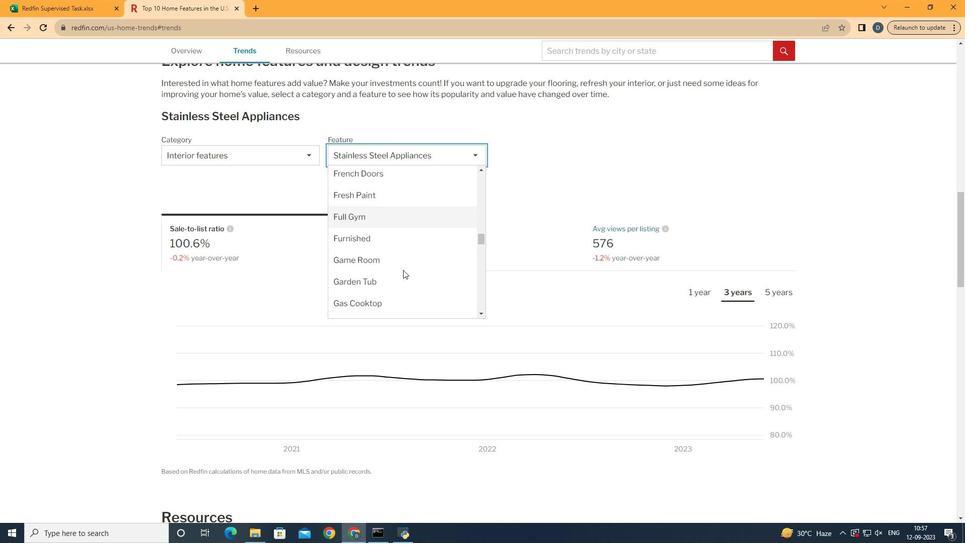
Action: Mouse scrolled (403, 270) with delta (0, 0)
Screenshot: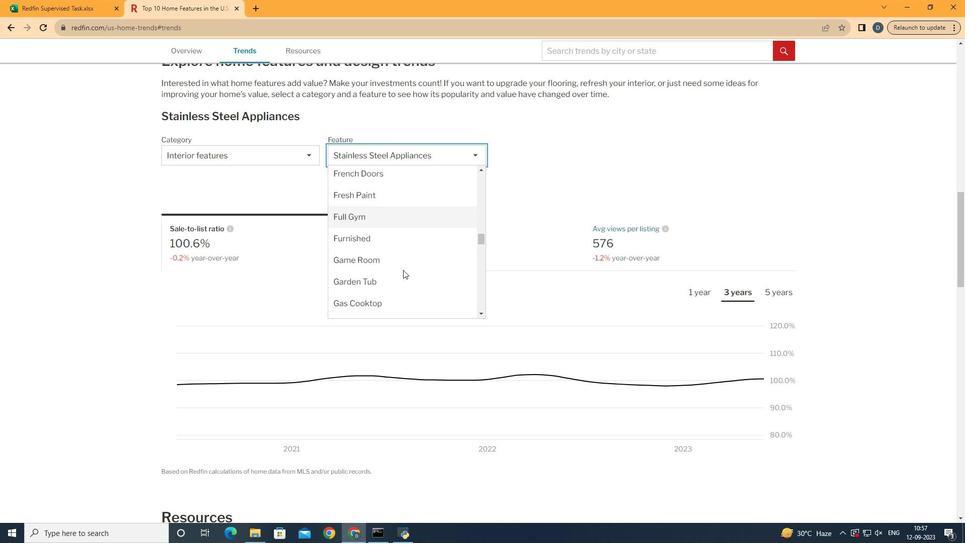 
Action: Mouse moved to (409, 236)
Screenshot: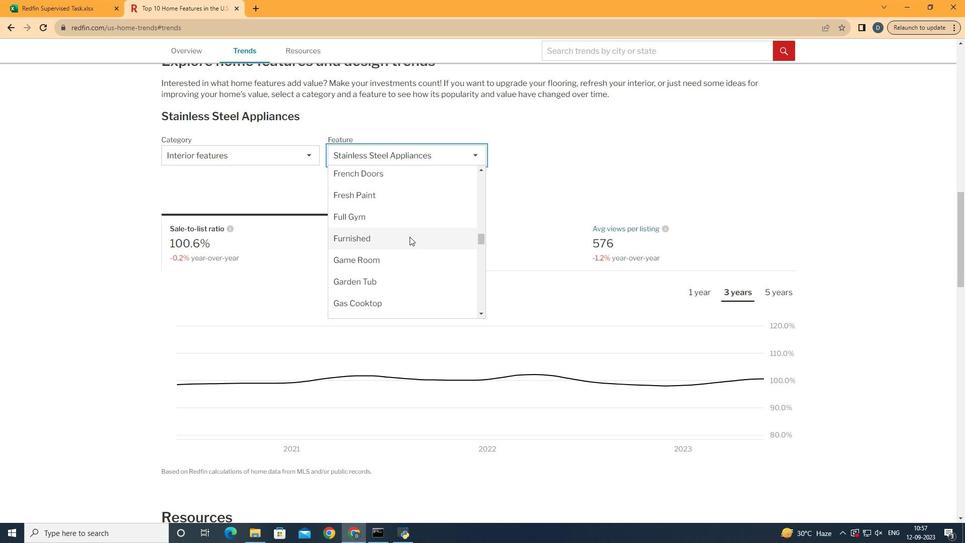 
Action: Mouse pressed left at (409, 236)
Screenshot: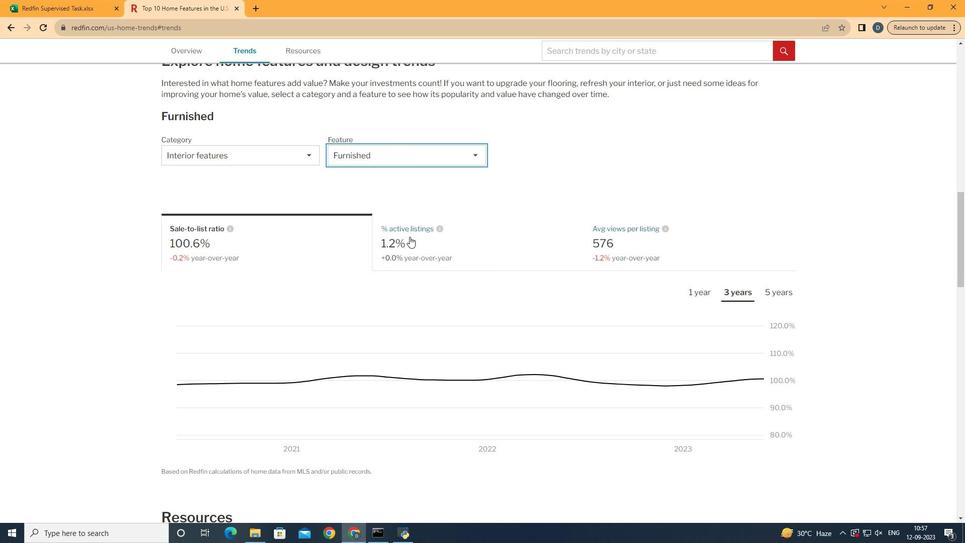 
Action: Mouse moved to (514, 239)
Screenshot: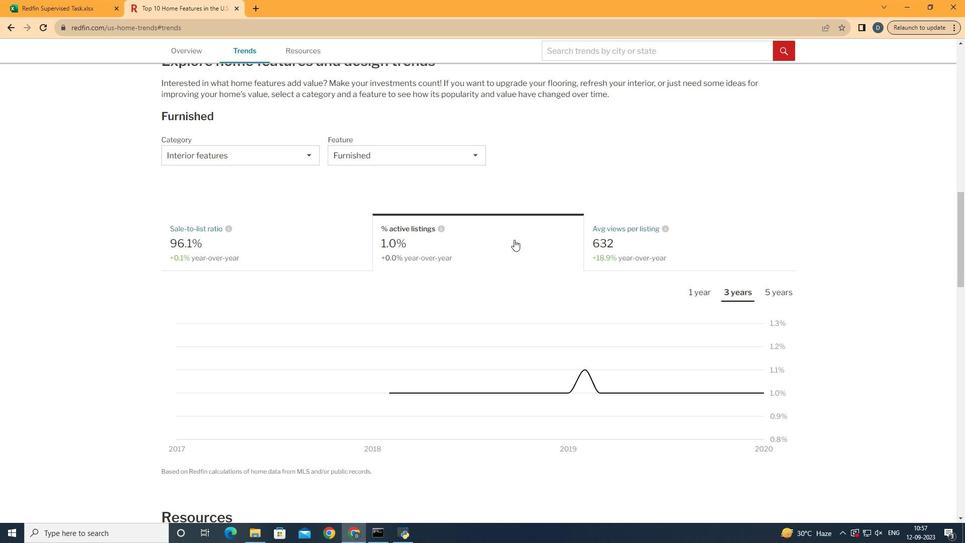
Action: Mouse pressed left at (514, 239)
Screenshot: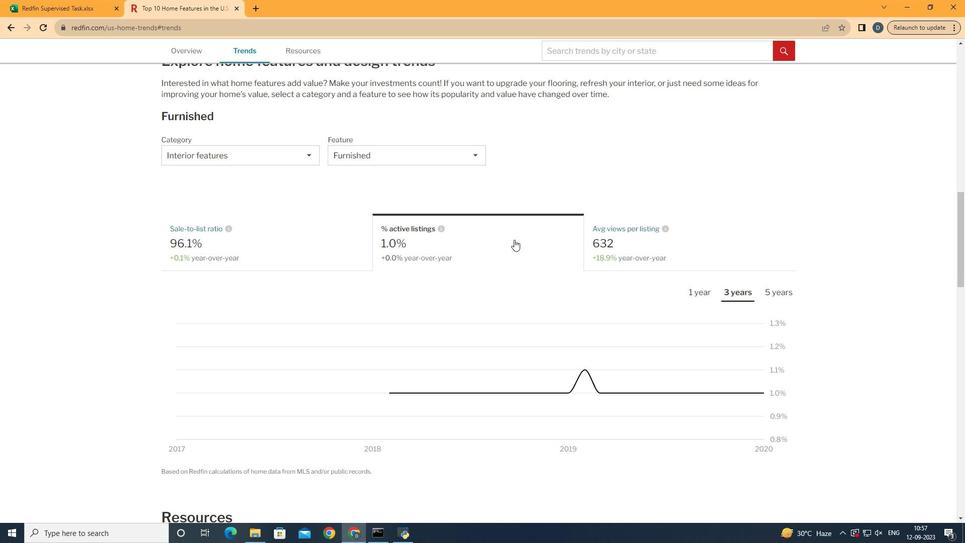 
Action: Mouse moved to (737, 291)
Screenshot: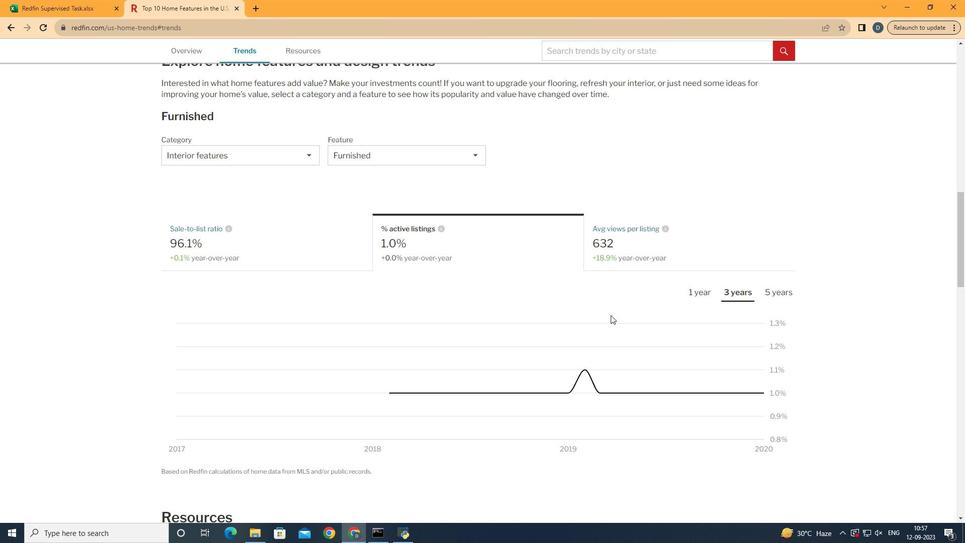 
Action: Mouse pressed left at (737, 291)
Screenshot: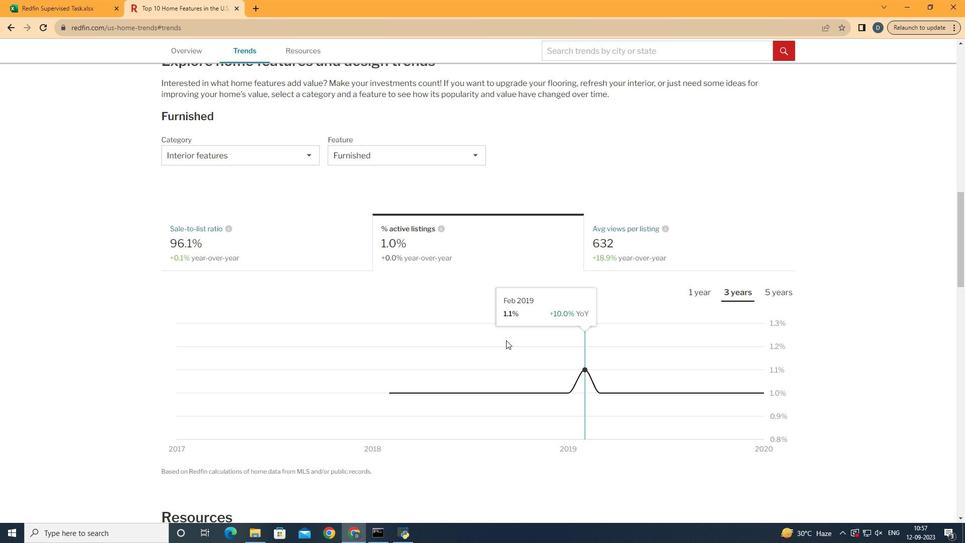 
Action: Mouse moved to (765, 388)
Screenshot: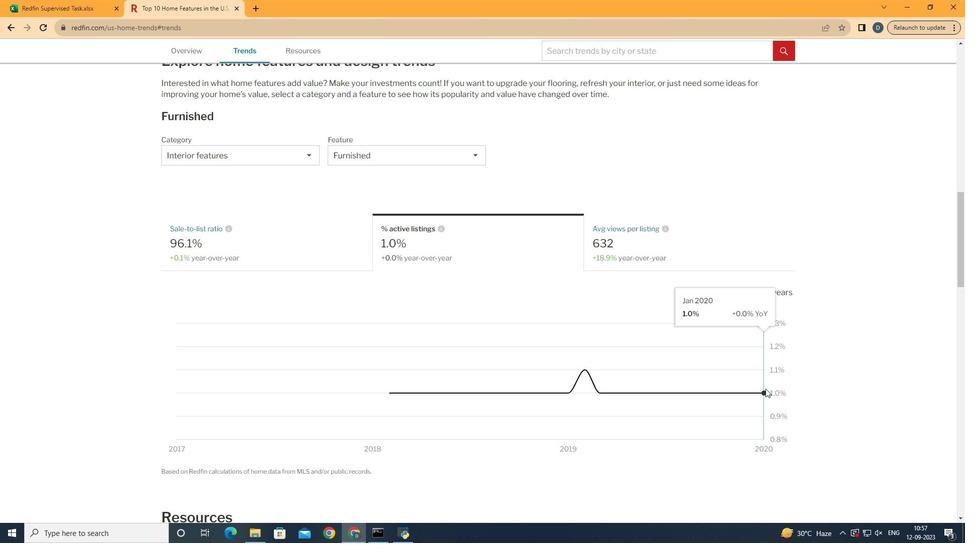 
